 Task: Search one way flight ticket for 5 adults, 1 child, 2 infants in seat and 1 infant on lap in business from Akron/canton: Akron-canton Regional Airport to Raleigh: Raleigh-durham International Airport on 8-5-2023. Choice of flights is Southwest. Number of bags: 1 carry on bag. Price is upto 110000. Outbound departure time preference is 7:00.
Action: Mouse moved to (285, 128)
Screenshot: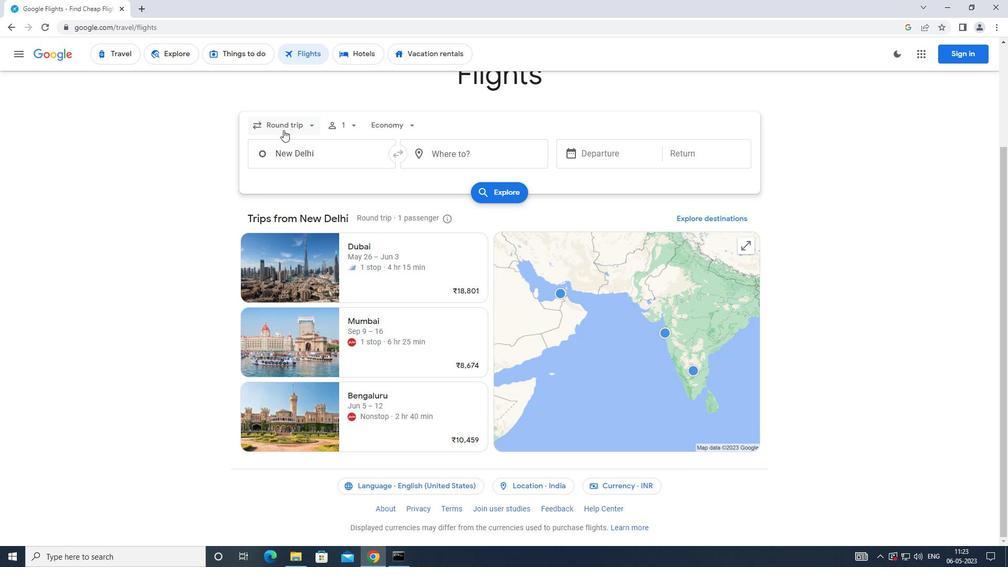 
Action: Mouse pressed left at (285, 128)
Screenshot: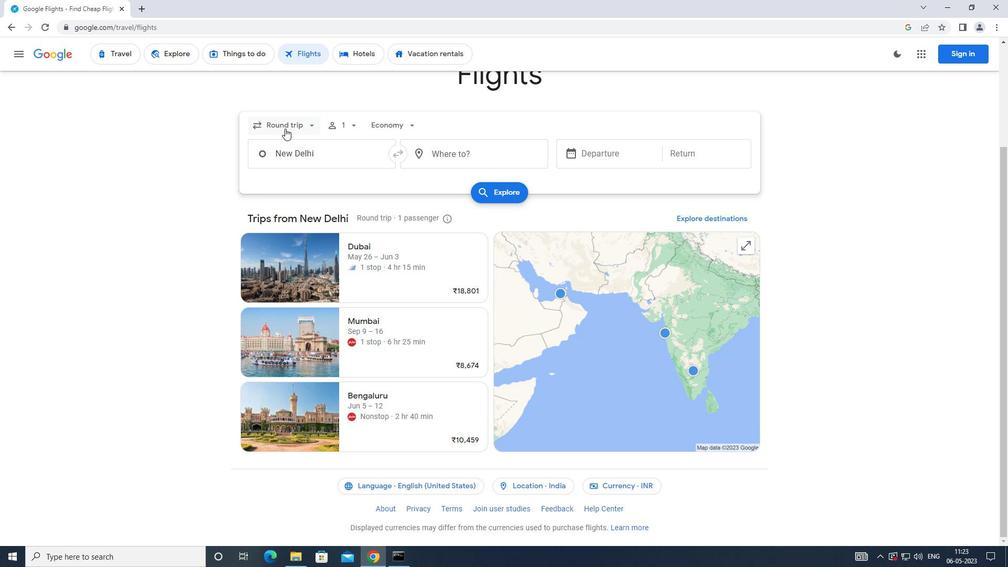 
Action: Mouse moved to (289, 171)
Screenshot: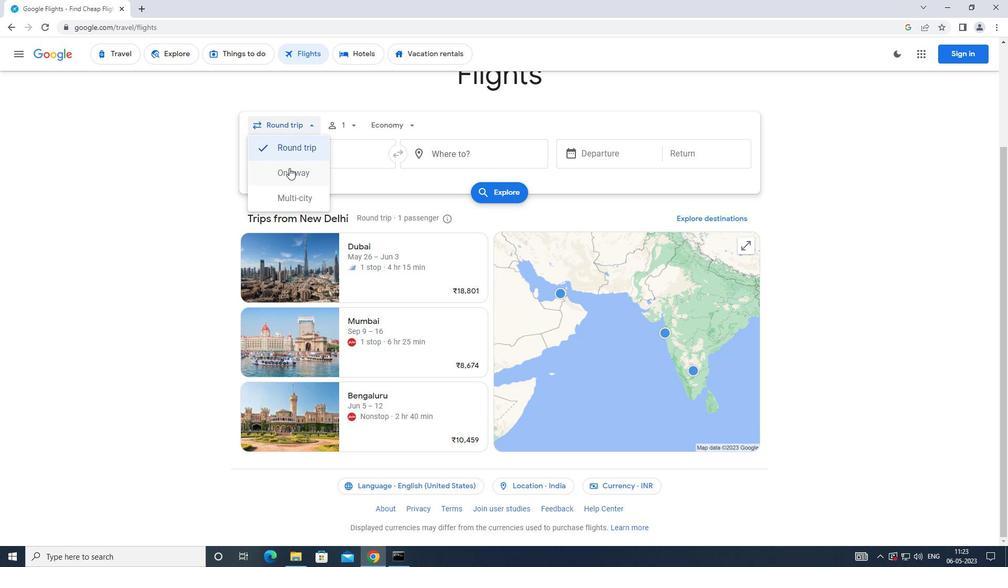 
Action: Mouse pressed left at (289, 171)
Screenshot: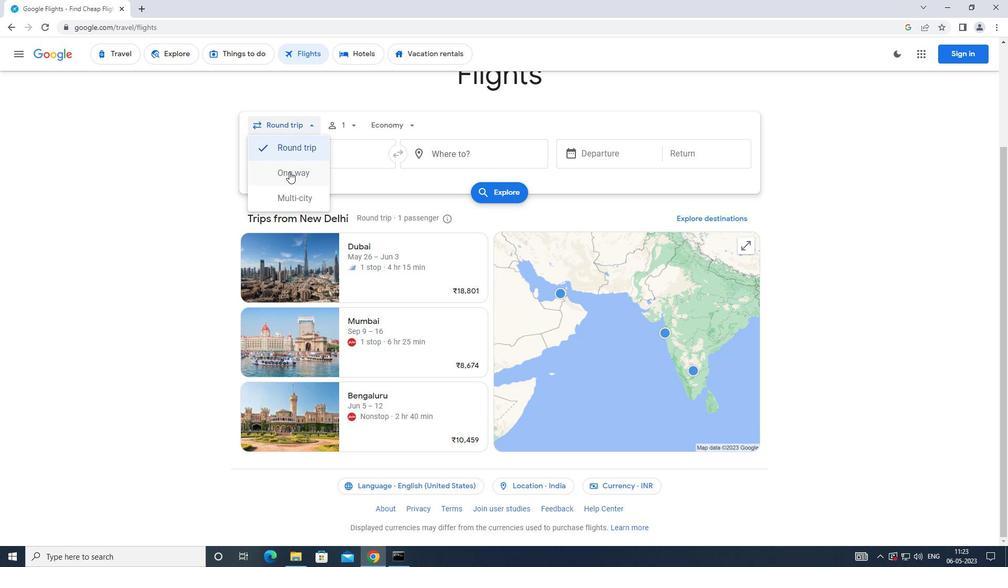 
Action: Mouse moved to (350, 126)
Screenshot: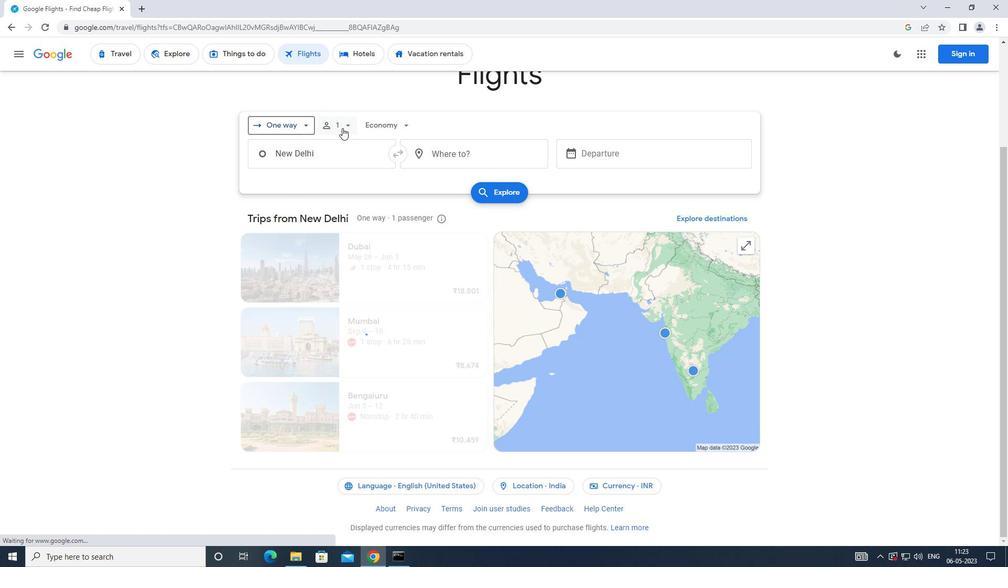 
Action: Mouse pressed left at (350, 126)
Screenshot: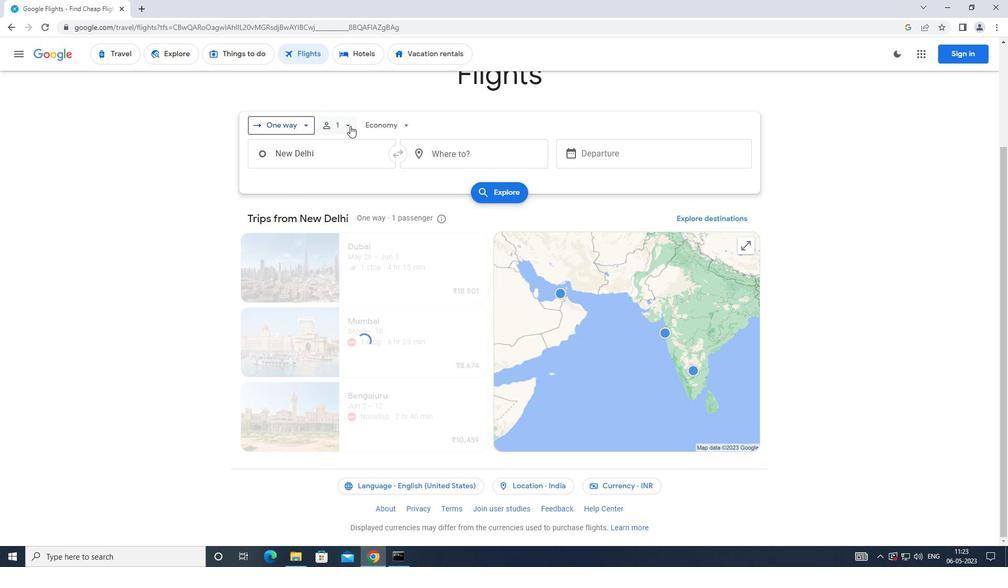 
Action: Mouse moved to (421, 151)
Screenshot: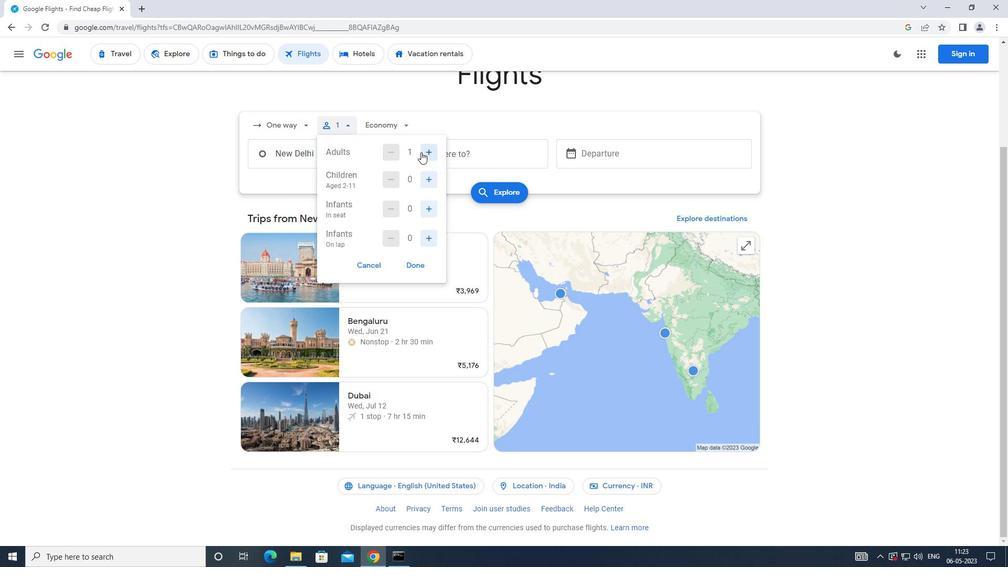 
Action: Mouse pressed left at (421, 151)
Screenshot: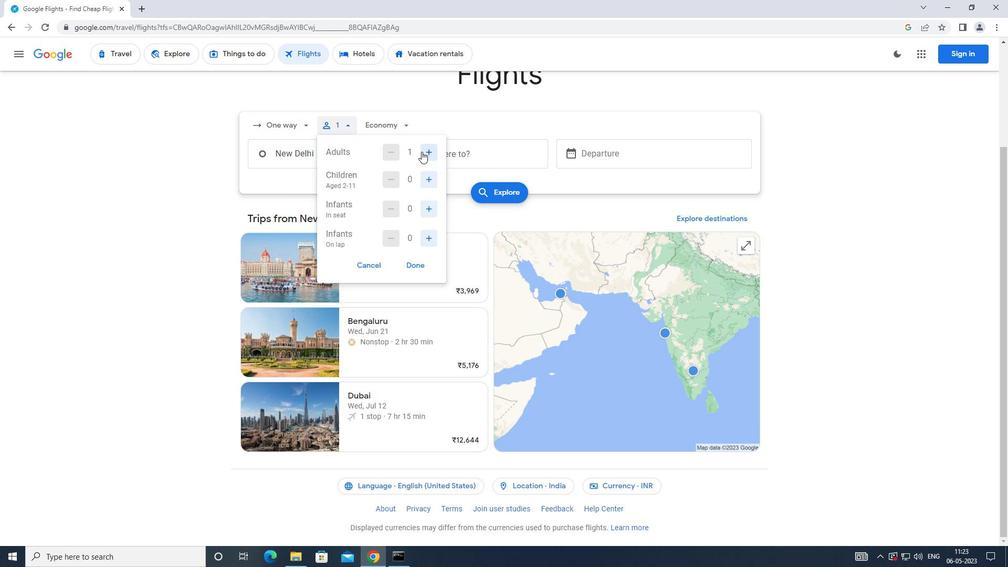 
Action: Mouse pressed left at (421, 151)
Screenshot: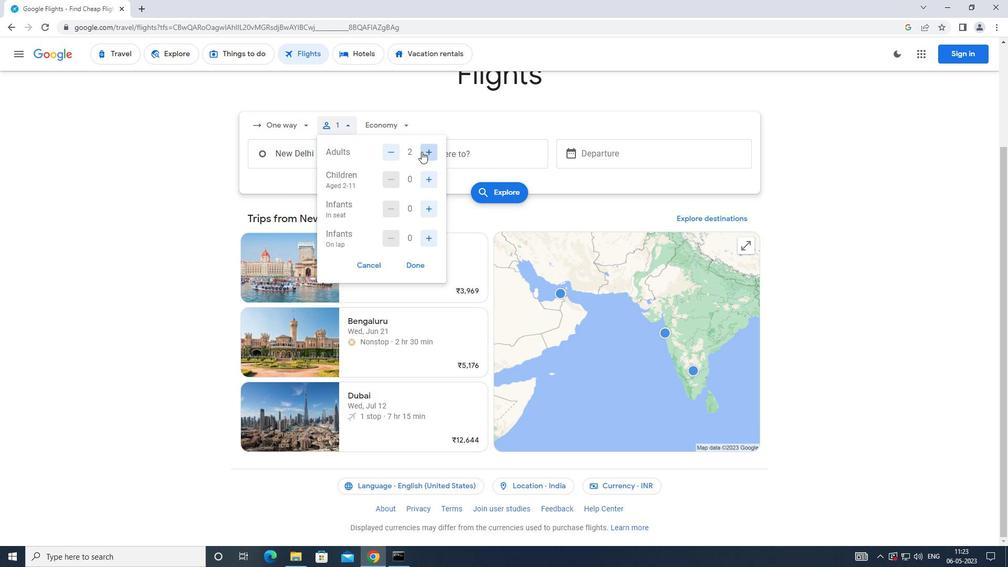
Action: Mouse pressed left at (421, 151)
Screenshot: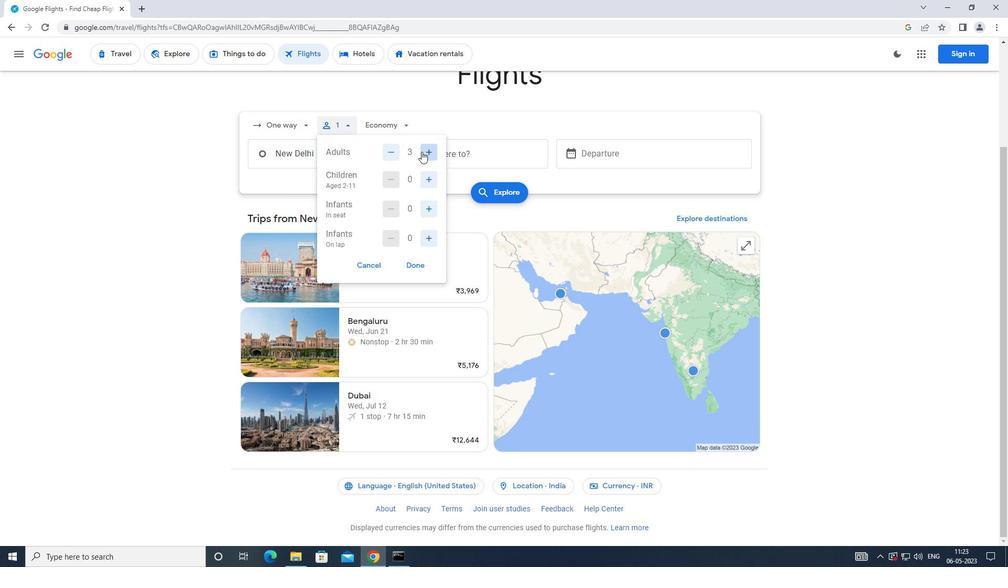 
Action: Mouse pressed left at (421, 151)
Screenshot: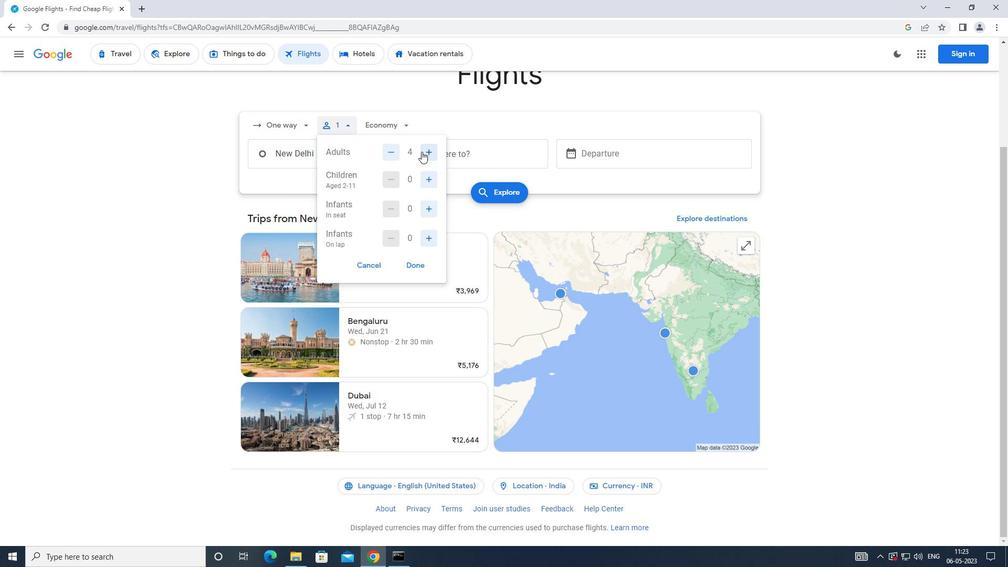 
Action: Mouse moved to (431, 174)
Screenshot: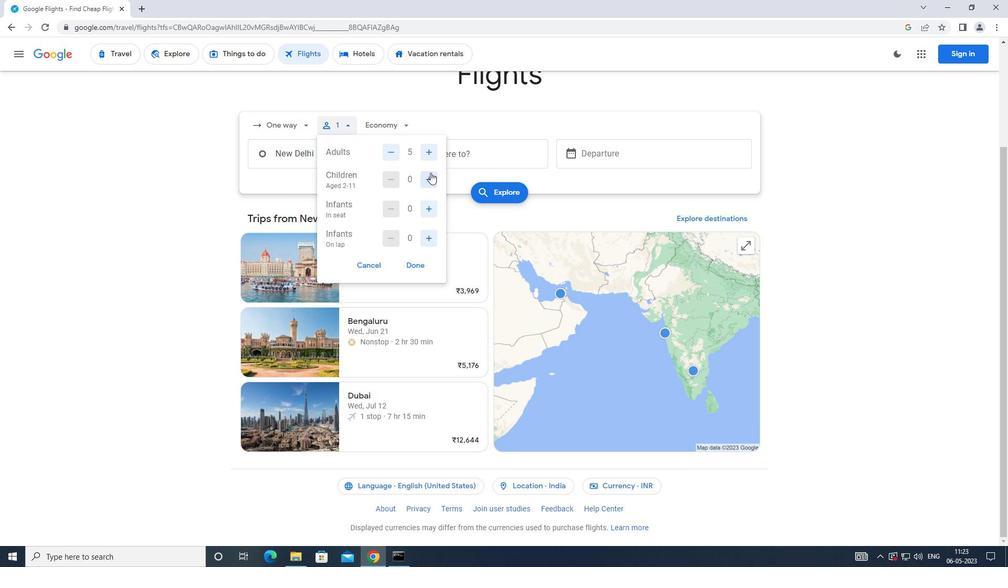 
Action: Mouse pressed left at (431, 174)
Screenshot: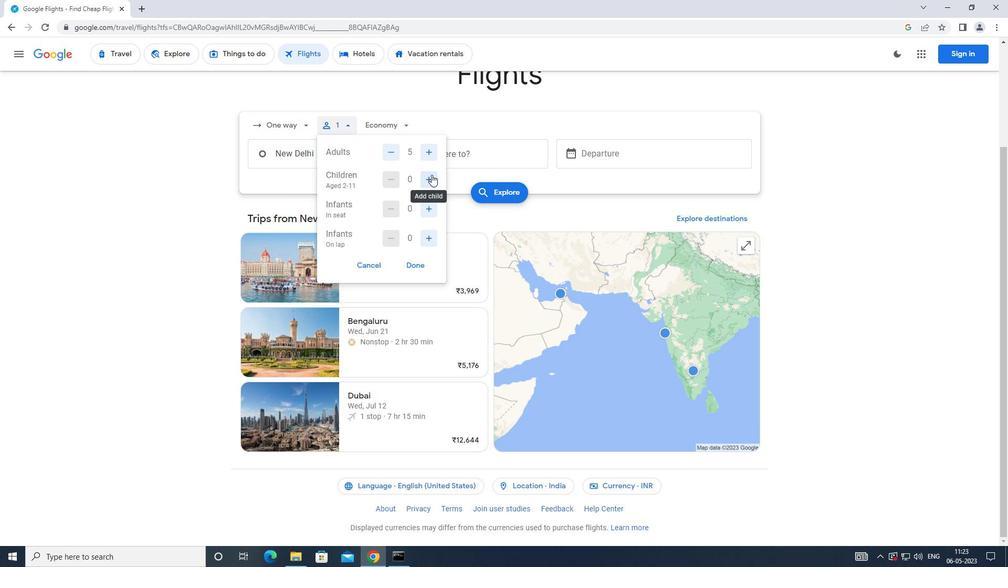 
Action: Mouse moved to (433, 205)
Screenshot: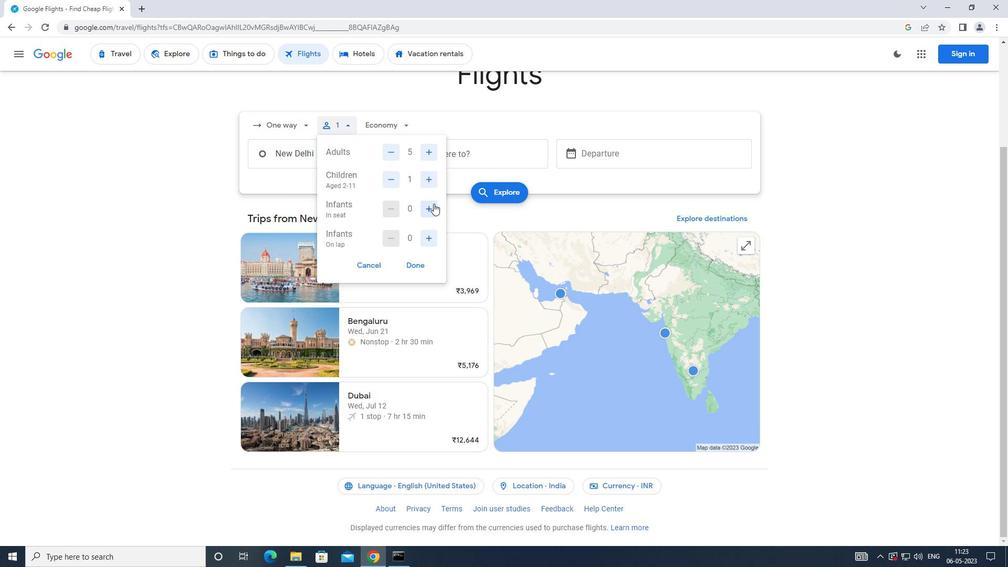 
Action: Mouse pressed left at (433, 205)
Screenshot: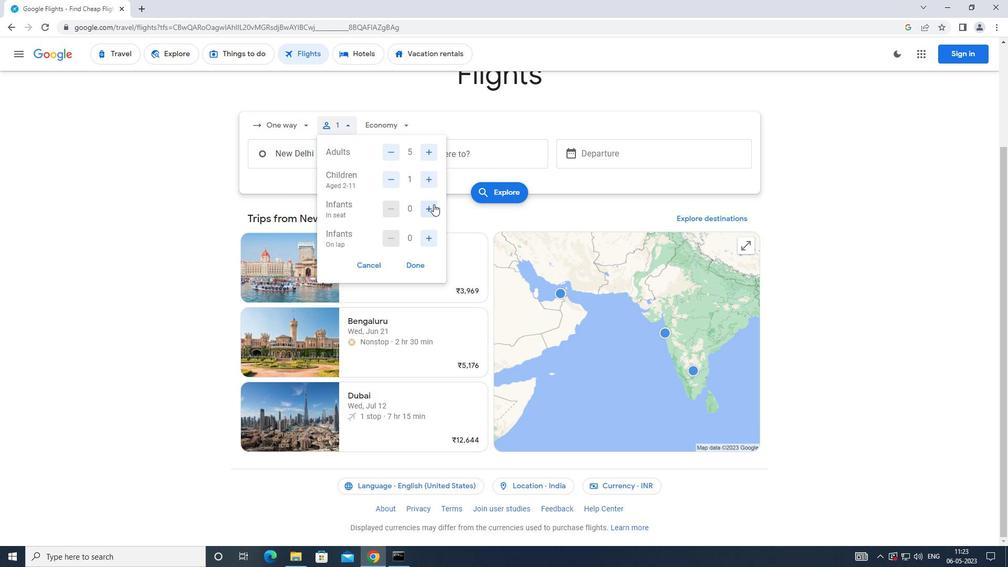 
Action: Mouse pressed left at (433, 205)
Screenshot: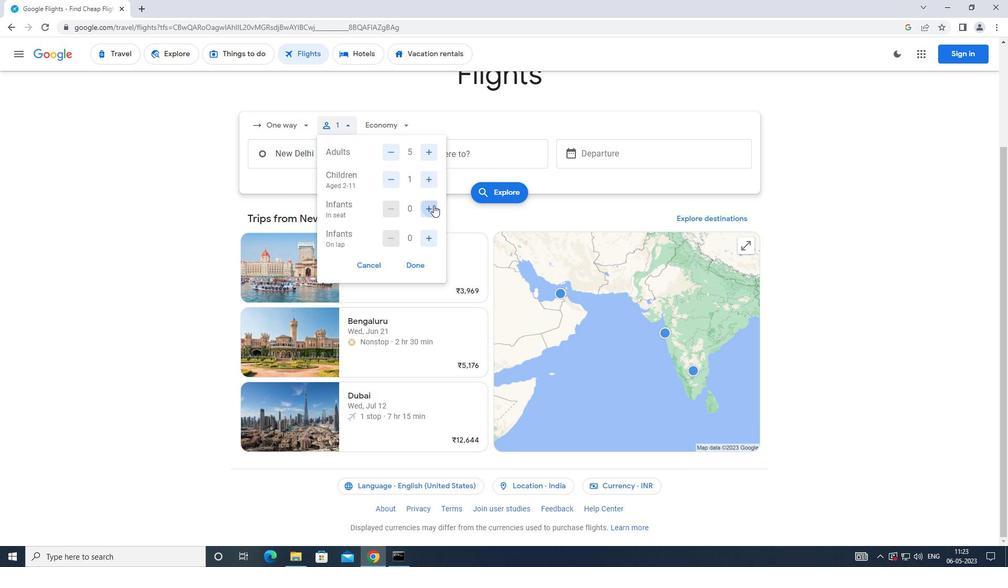 
Action: Mouse moved to (422, 239)
Screenshot: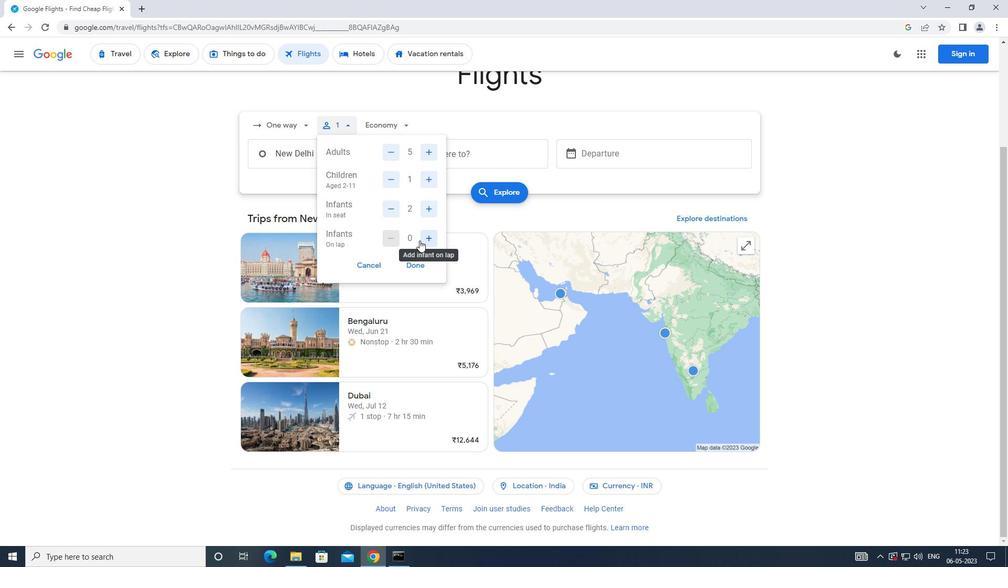 
Action: Mouse pressed left at (422, 239)
Screenshot: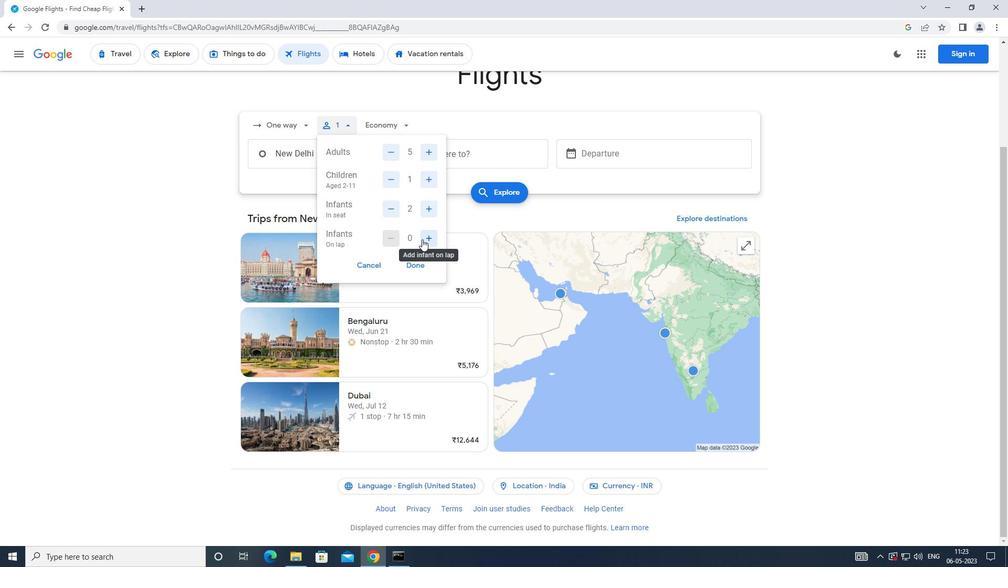 
Action: Mouse moved to (424, 265)
Screenshot: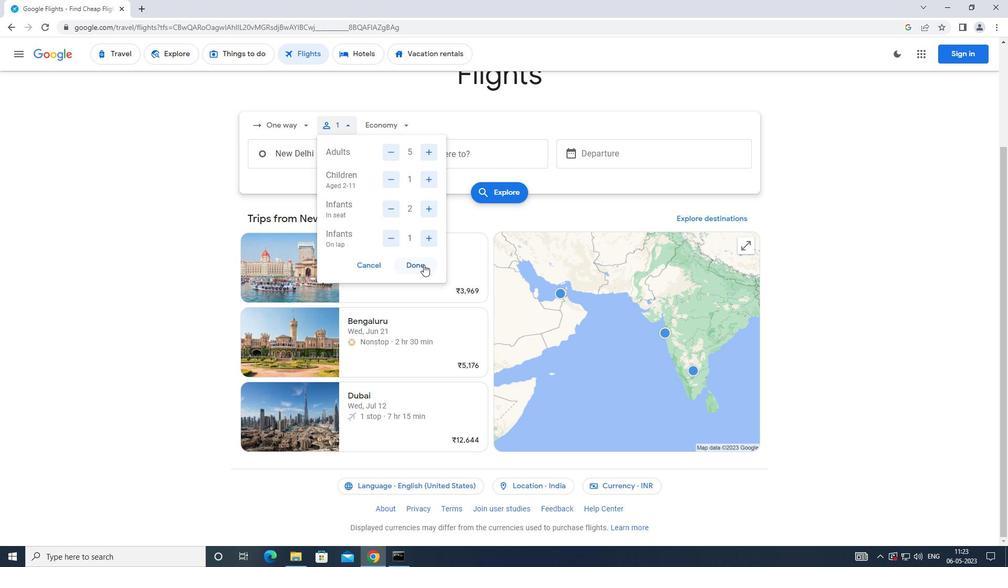 
Action: Mouse pressed left at (424, 265)
Screenshot: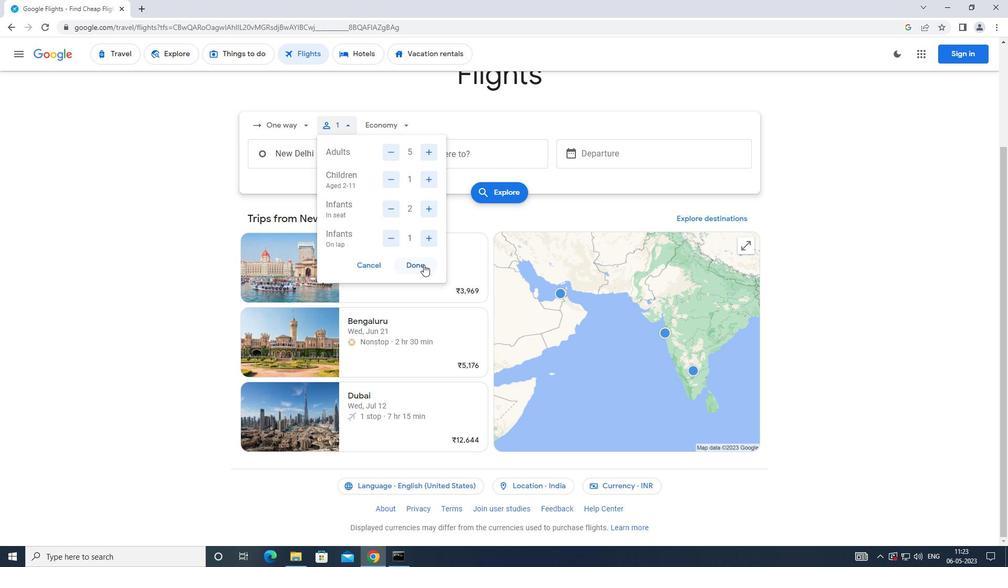 
Action: Mouse moved to (374, 129)
Screenshot: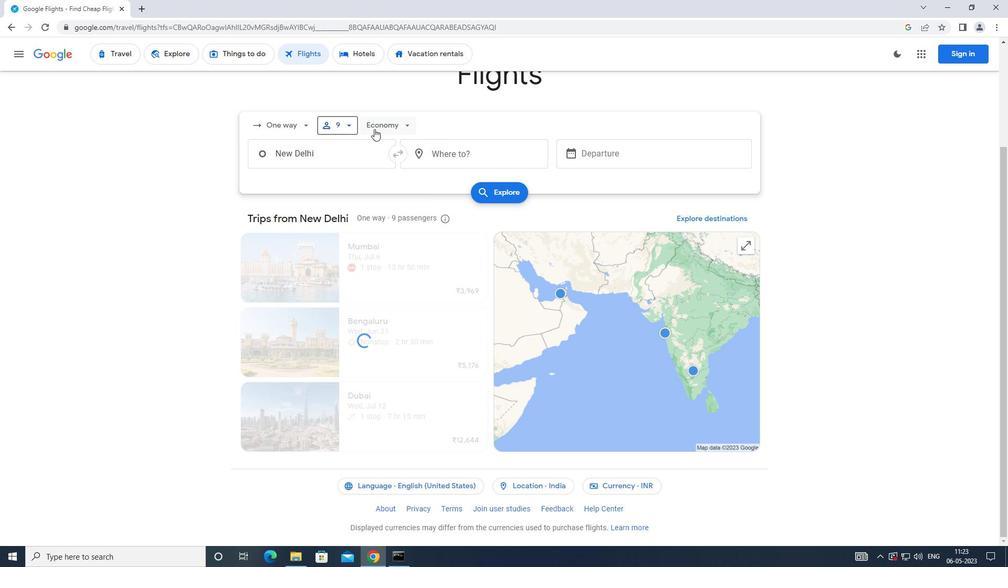 
Action: Mouse pressed left at (374, 129)
Screenshot: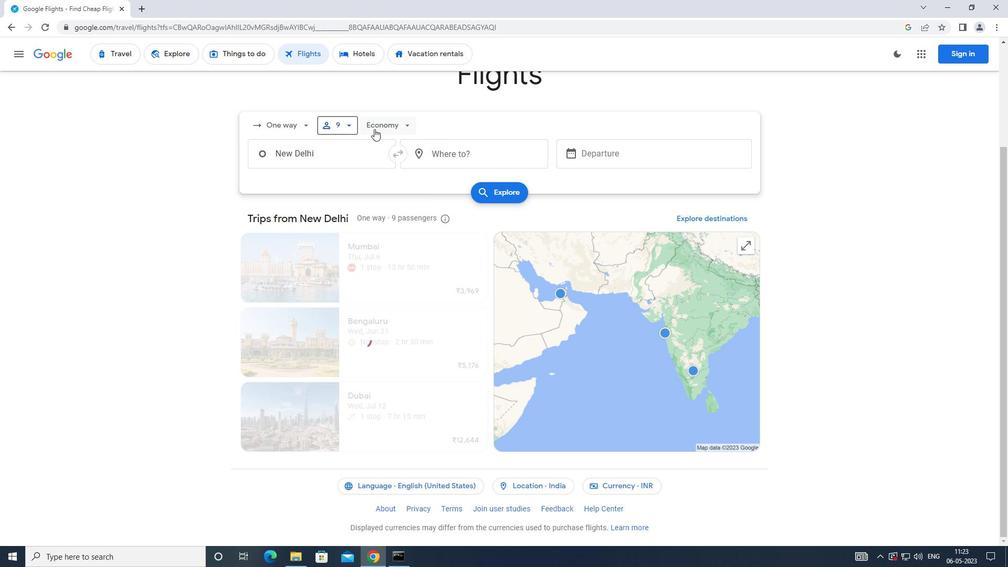 
Action: Mouse moved to (399, 194)
Screenshot: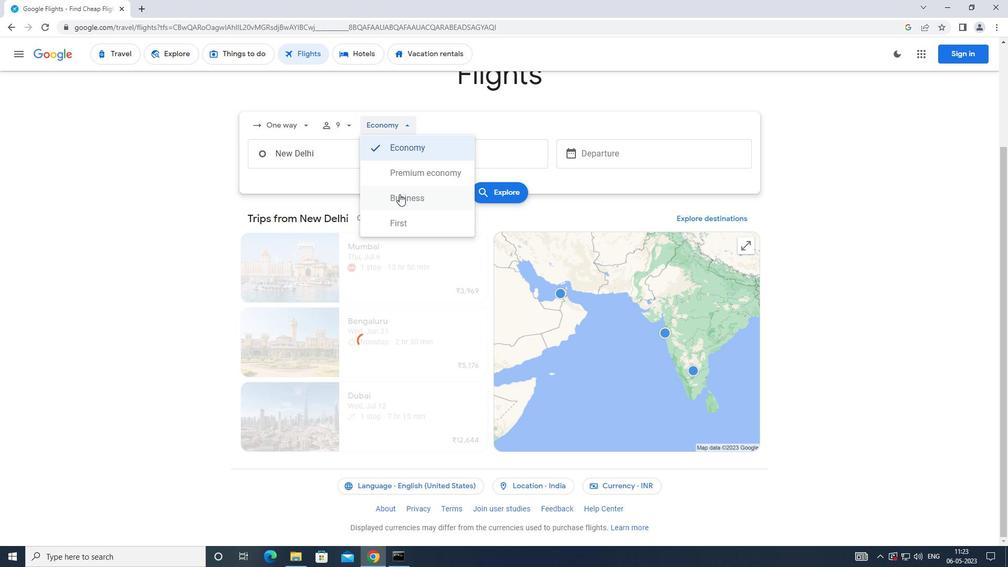 
Action: Mouse pressed left at (399, 194)
Screenshot: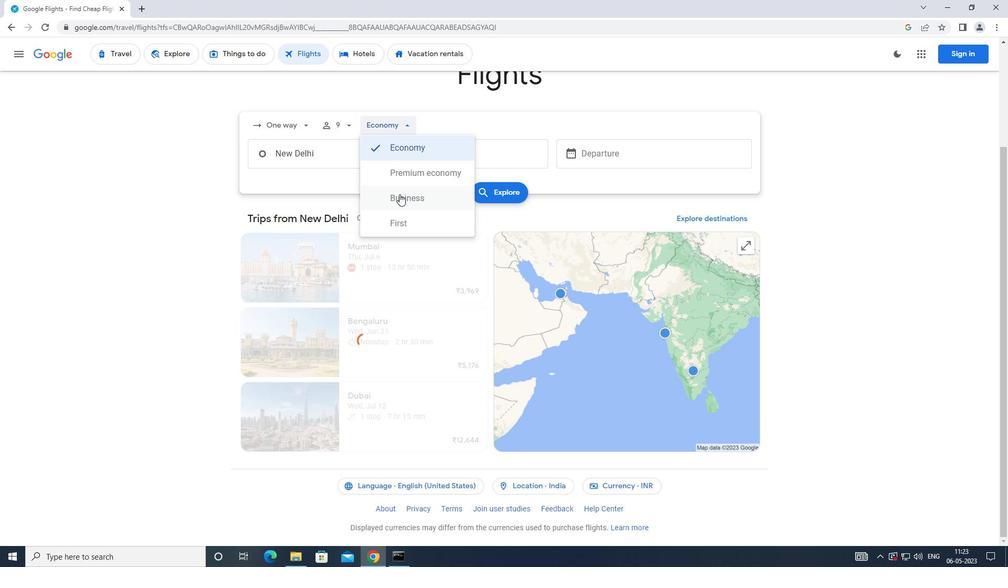 
Action: Mouse moved to (355, 159)
Screenshot: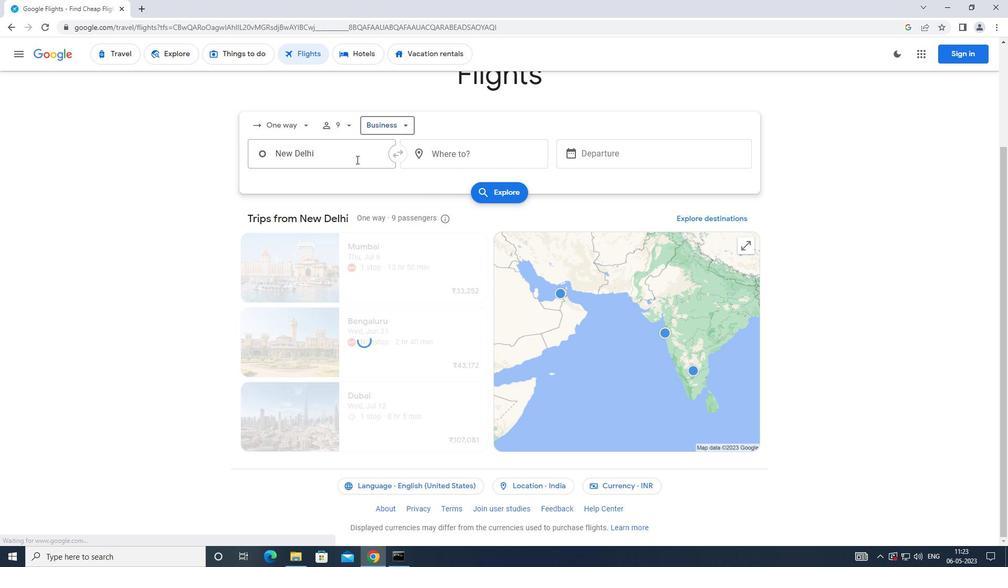 
Action: Mouse pressed left at (355, 159)
Screenshot: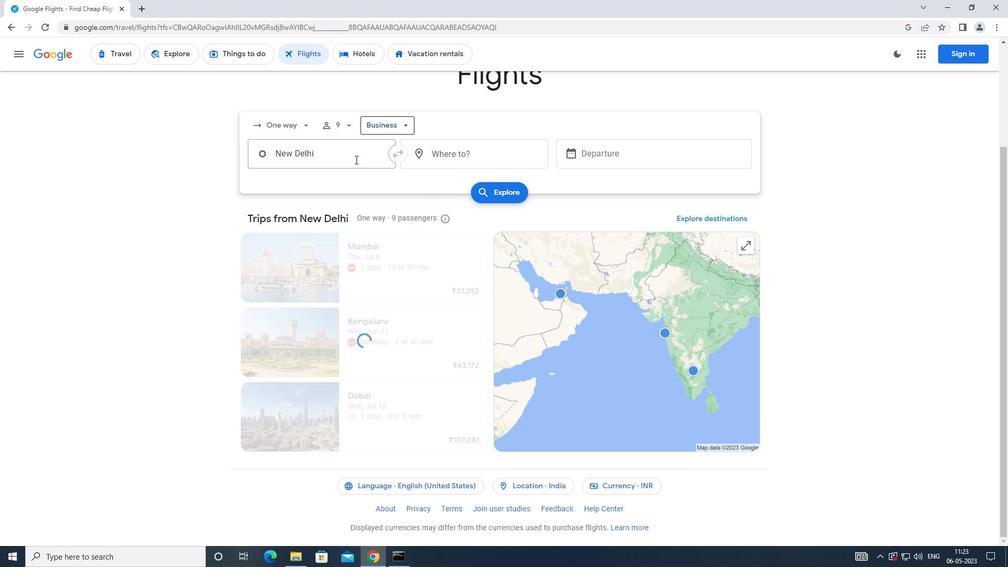 
Action: Mouse moved to (355, 159)
Screenshot: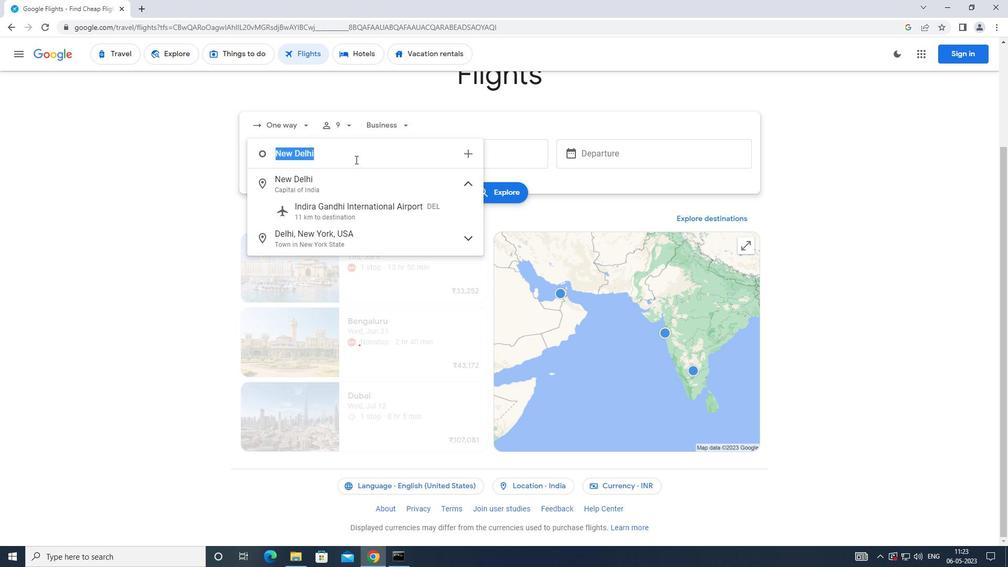 
Action: Key pressed <Key.caps_lock>a<Key.caps_lock>kron-<Key.caps_lock>c<Key.caps_lock>anton
Screenshot: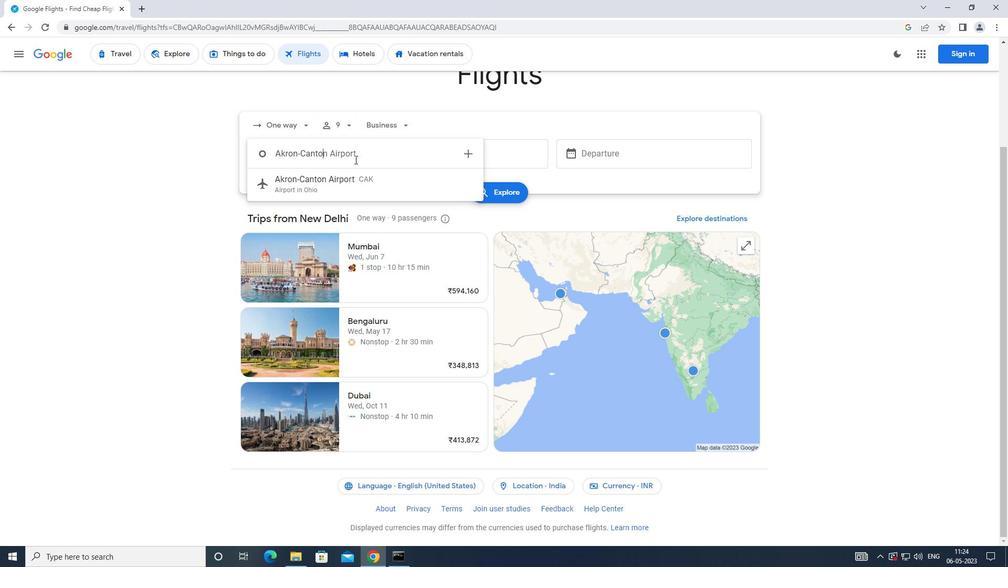 
Action: Mouse moved to (352, 177)
Screenshot: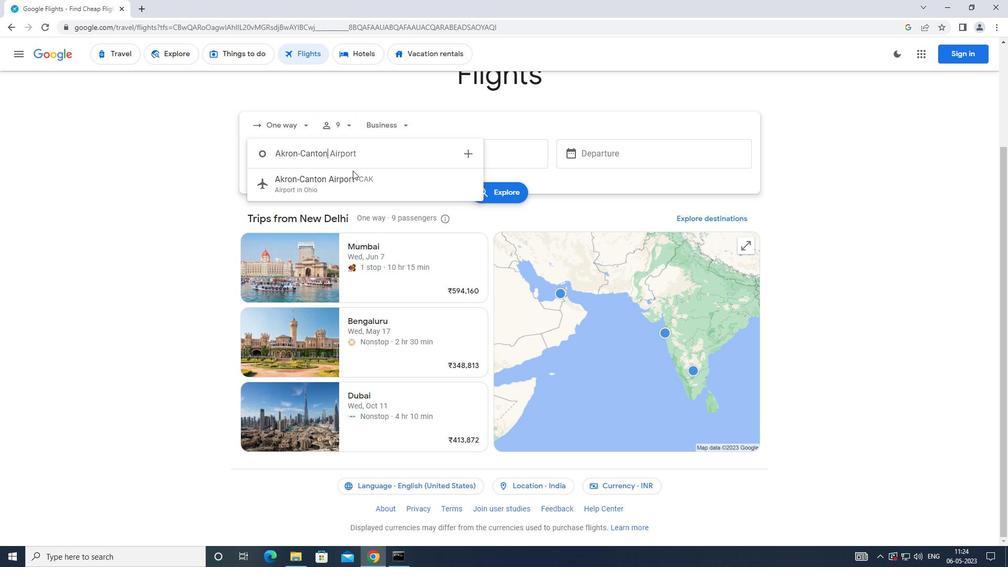 
Action: Mouse pressed left at (352, 177)
Screenshot: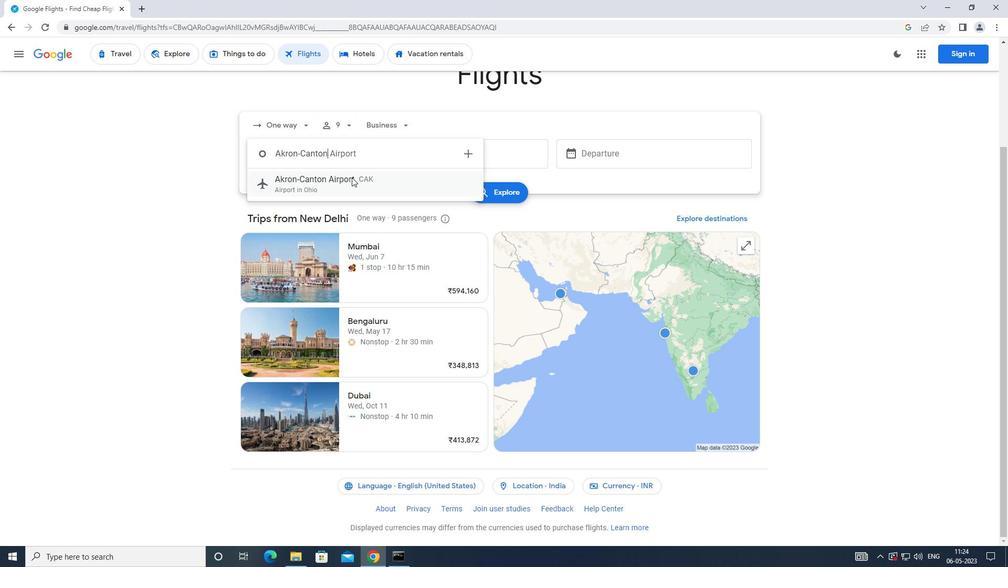 
Action: Mouse moved to (436, 148)
Screenshot: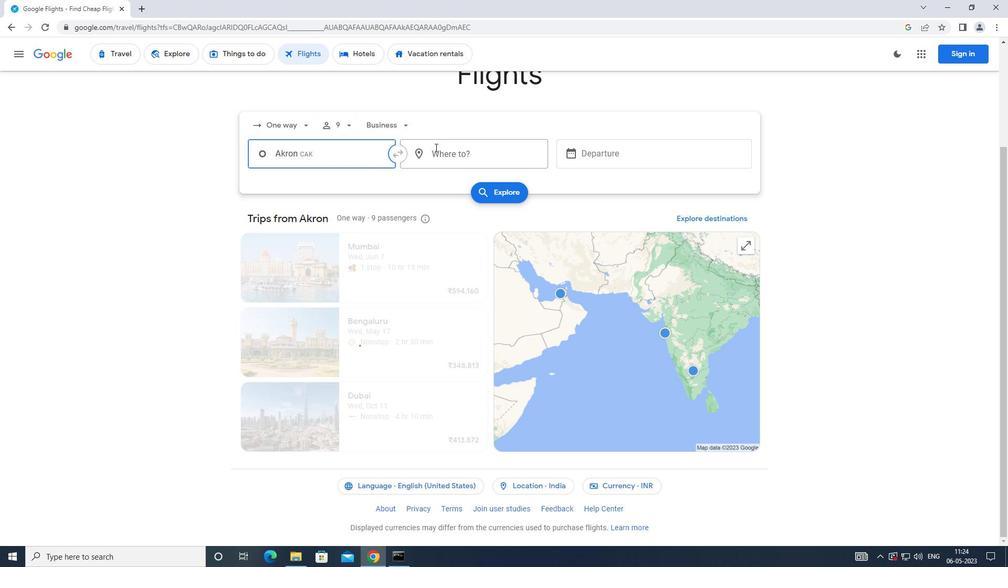 
Action: Mouse pressed left at (436, 148)
Screenshot: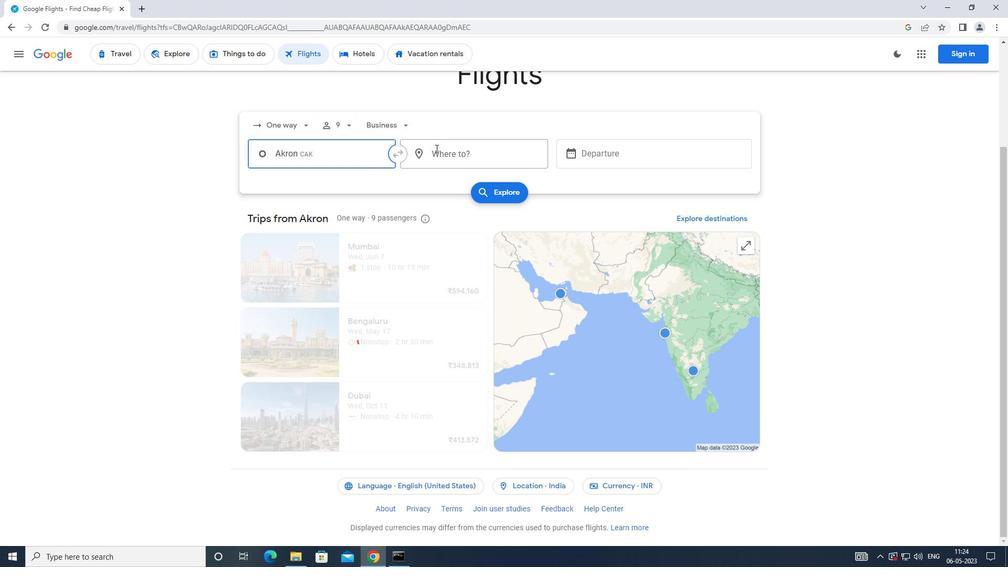 
Action: Mouse moved to (434, 151)
Screenshot: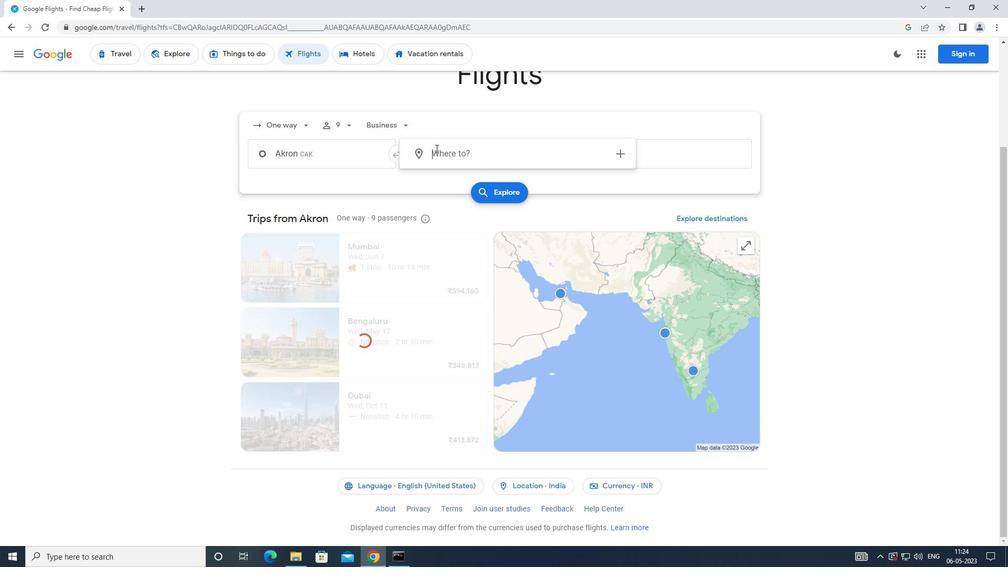 
Action: Key pressed <Key.caps_lock>r<Key.caps_lock>ale
Screenshot: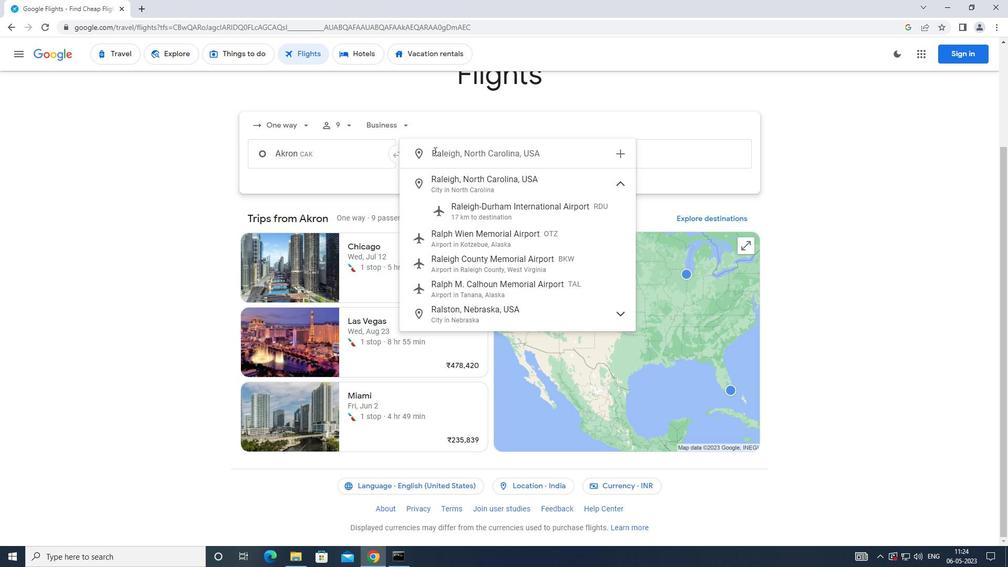 
Action: Mouse moved to (476, 211)
Screenshot: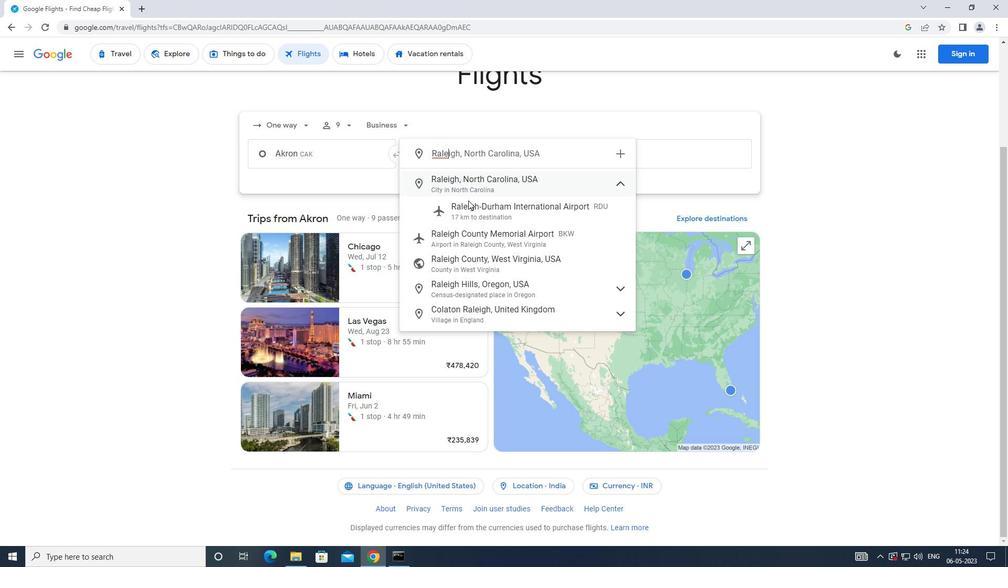 
Action: Mouse pressed left at (476, 211)
Screenshot: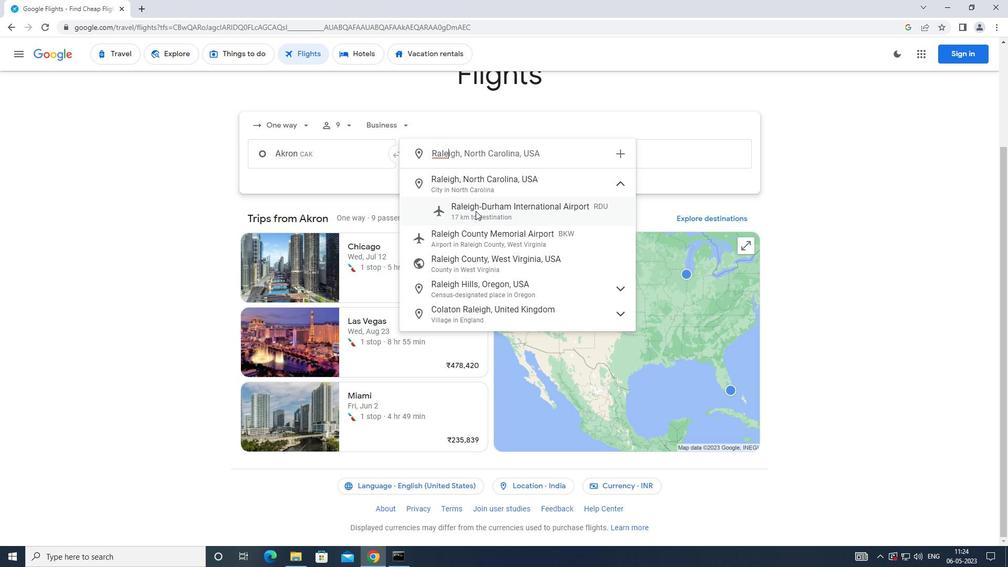 
Action: Mouse moved to (575, 150)
Screenshot: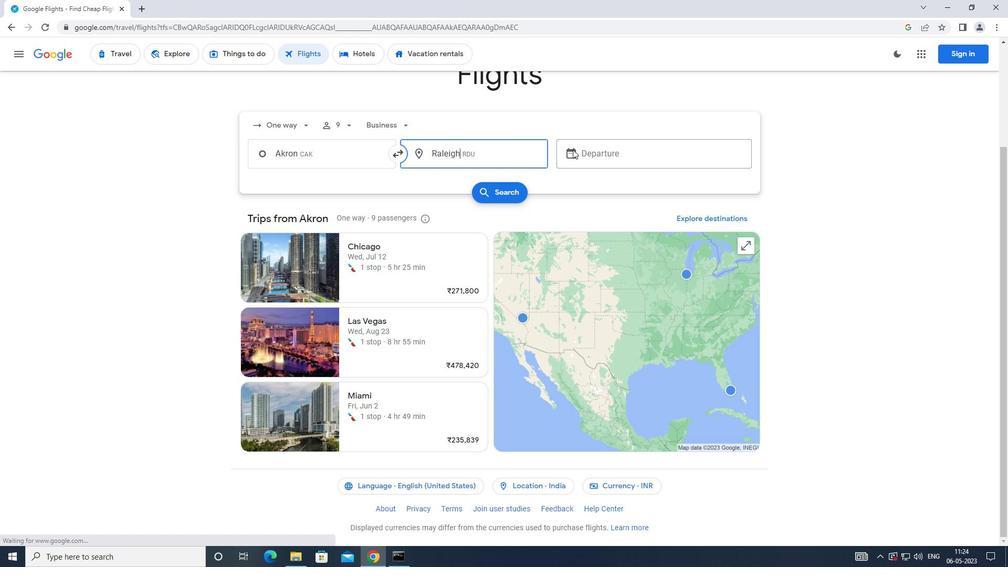 
Action: Mouse pressed left at (575, 150)
Screenshot: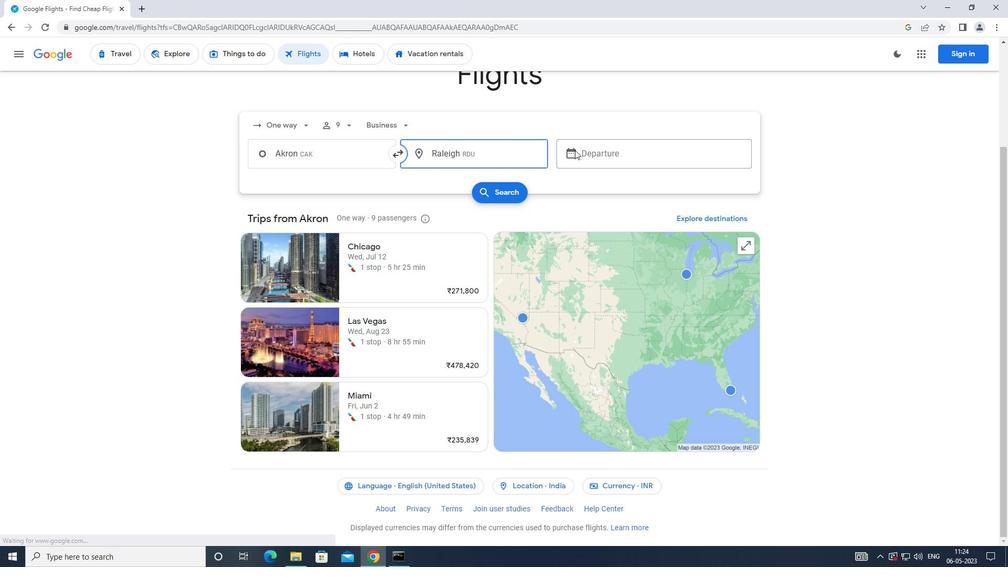 
Action: Mouse moved to (401, 269)
Screenshot: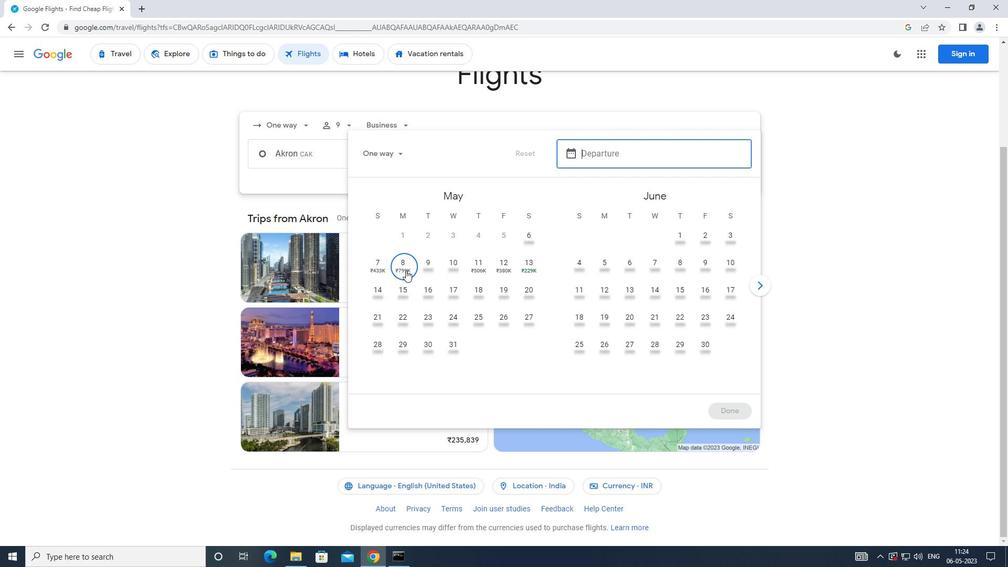 
Action: Mouse pressed left at (401, 269)
Screenshot: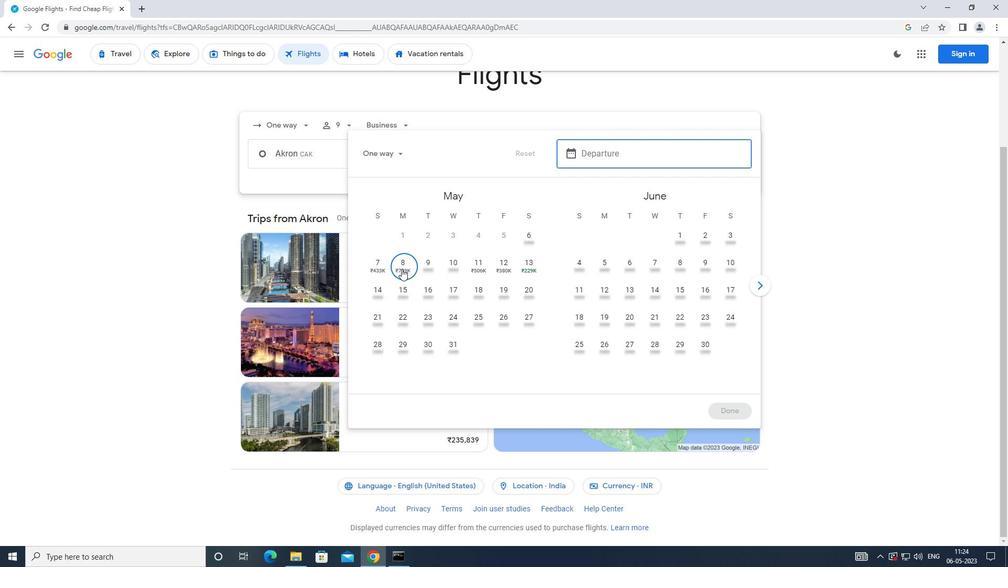 
Action: Mouse moved to (734, 410)
Screenshot: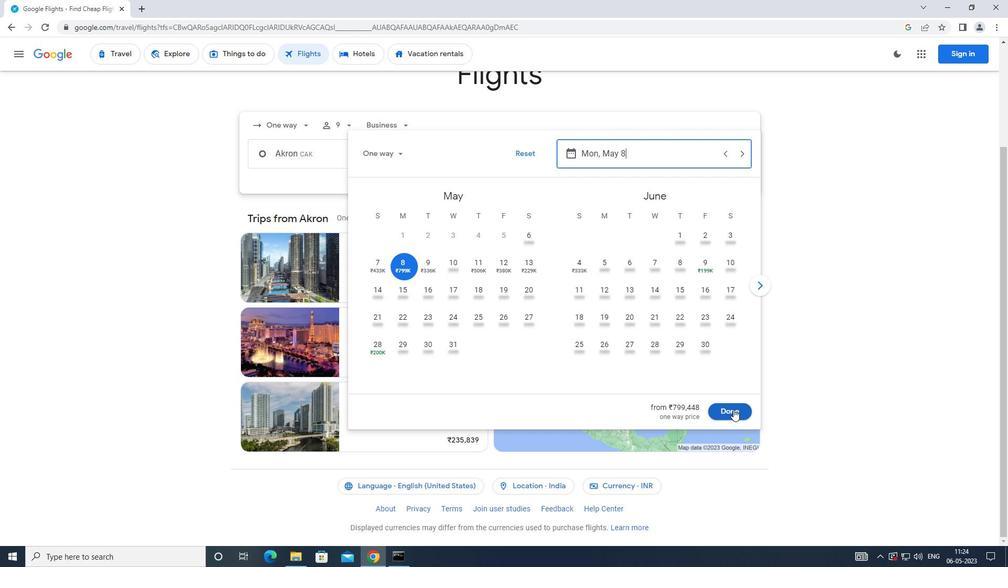 
Action: Mouse pressed left at (734, 410)
Screenshot: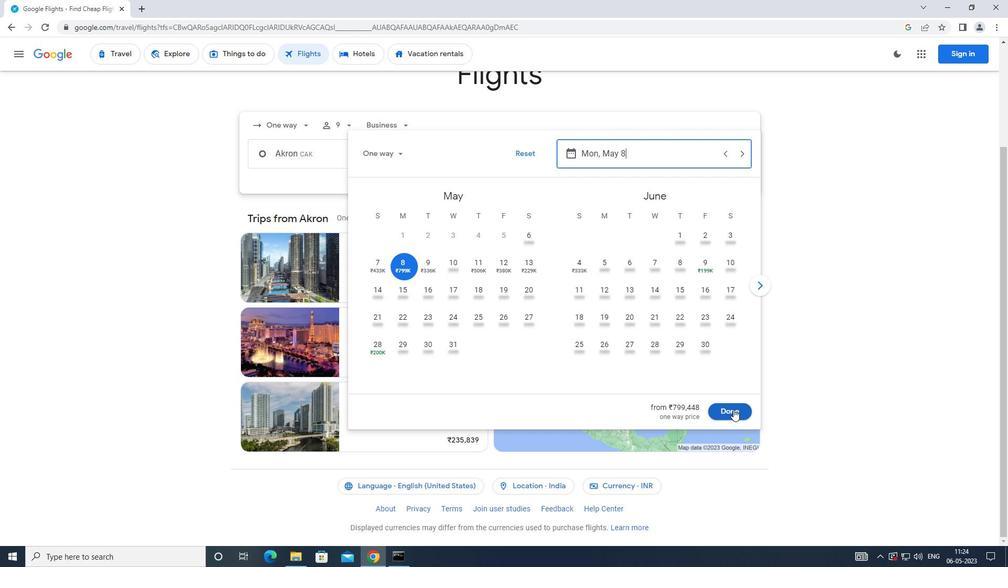
Action: Mouse moved to (498, 190)
Screenshot: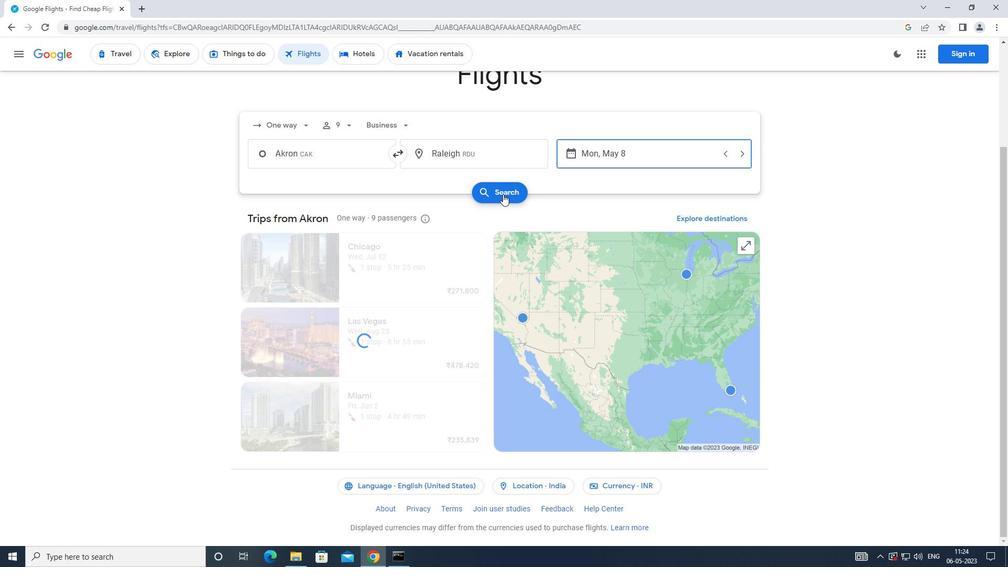 
Action: Mouse pressed left at (498, 190)
Screenshot: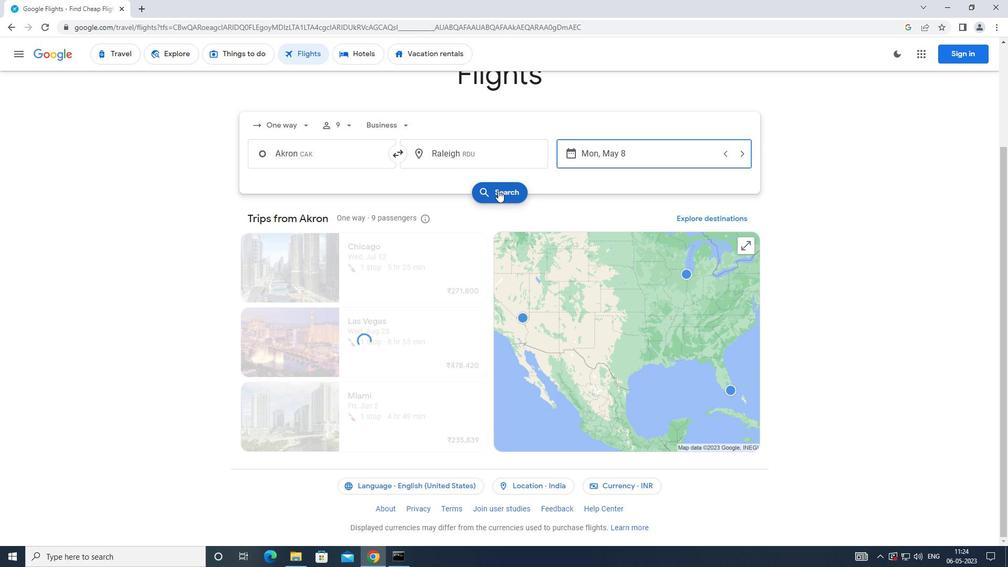 
Action: Mouse moved to (272, 150)
Screenshot: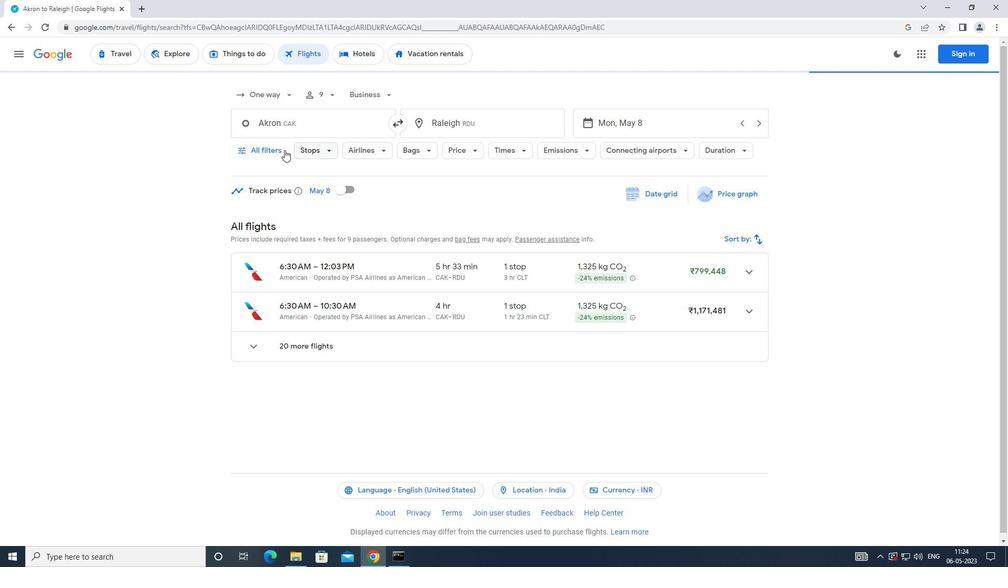 
Action: Mouse pressed left at (272, 150)
Screenshot: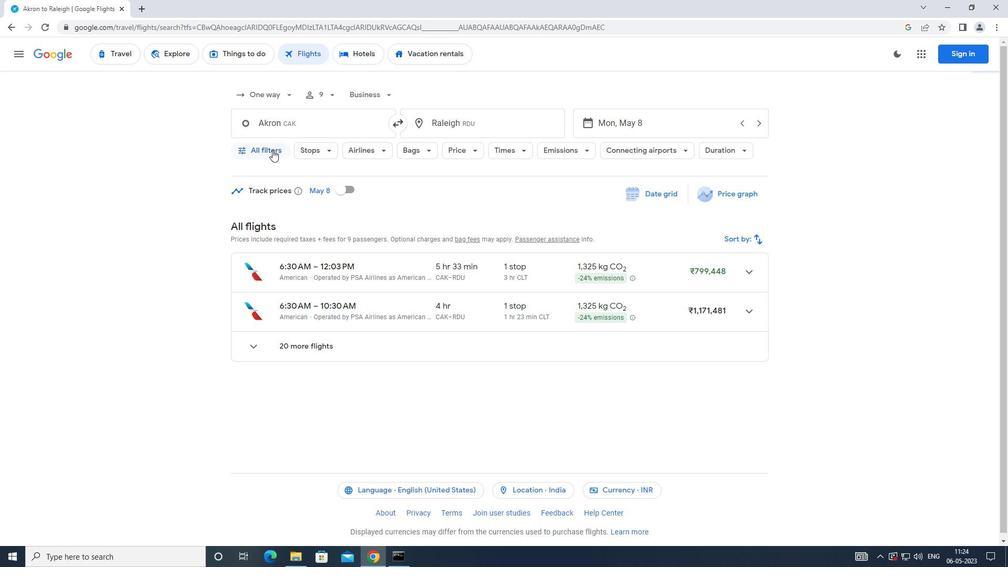 
Action: Mouse moved to (389, 371)
Screenshot: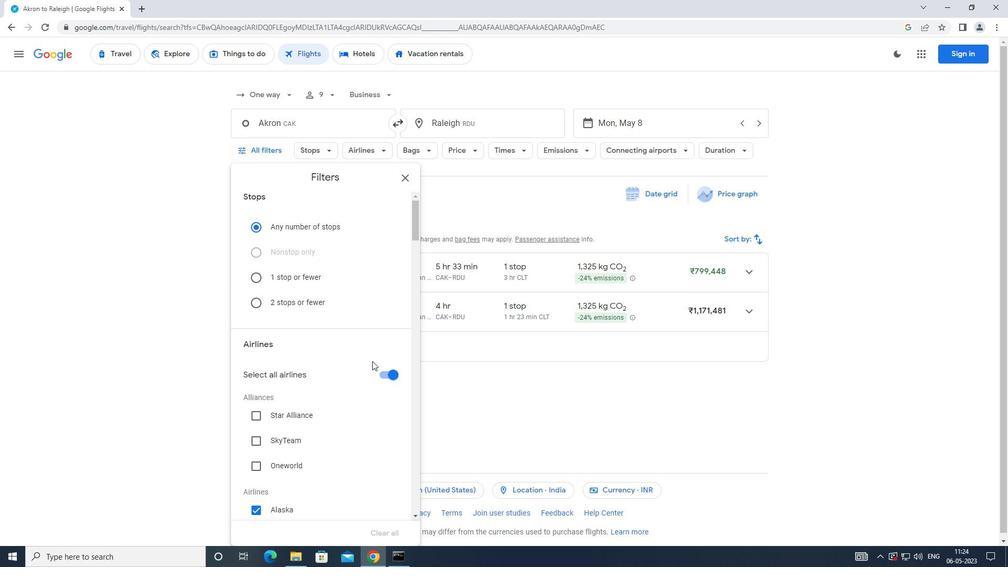 
Action: Mouse pressed left at (389, 371)
Screenshot: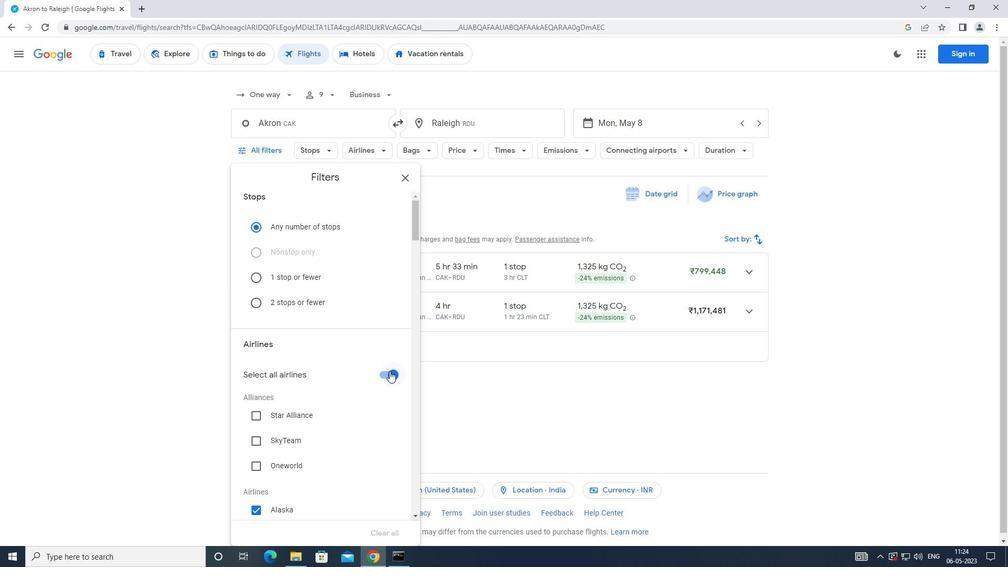 
Action: Mouse moved to (380, 356)
Screenshot: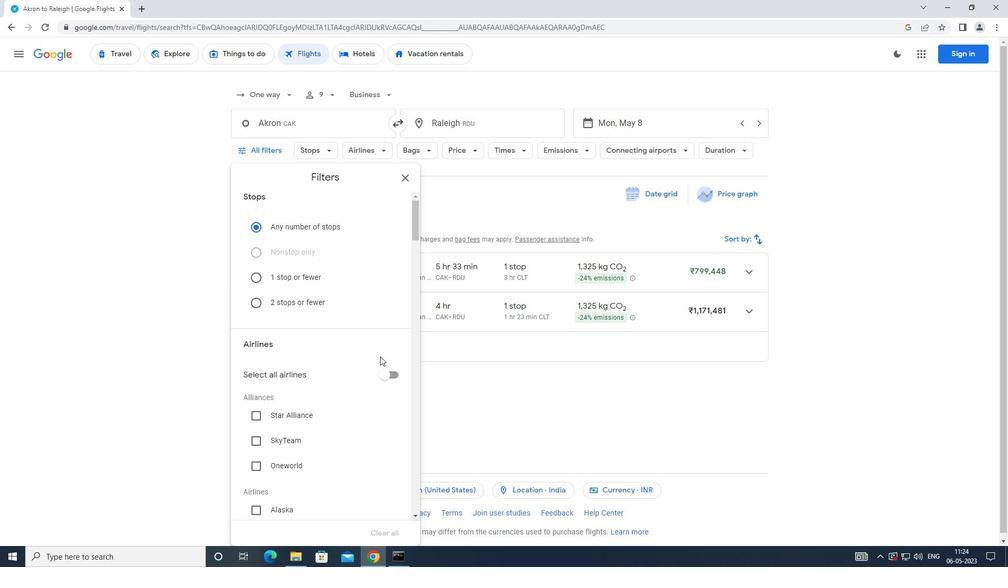 
Action: Mouse scrolled (380, 356) with delta (0, 0)
Screenshot: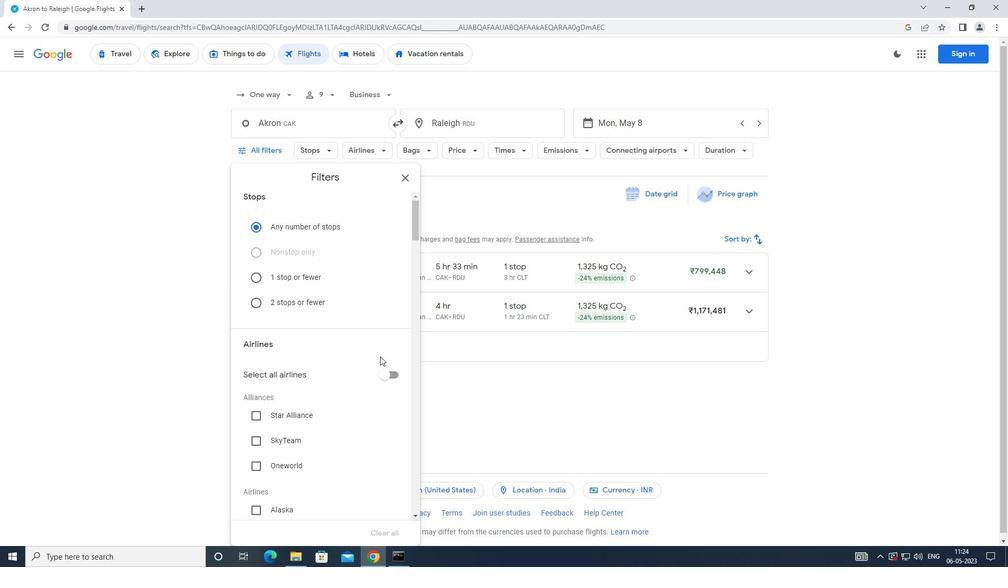 
Action: Mouse scrolled (380, 356) with delta (0, 0)
Screenshot: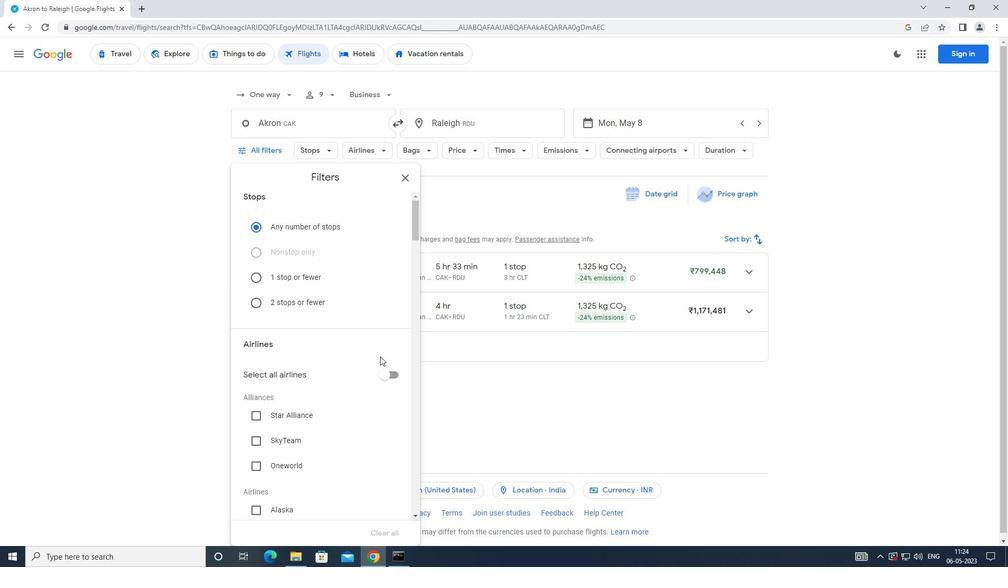 
Action: Mouse scrolled (380, 356) with delta (0, 0)
Screenshot: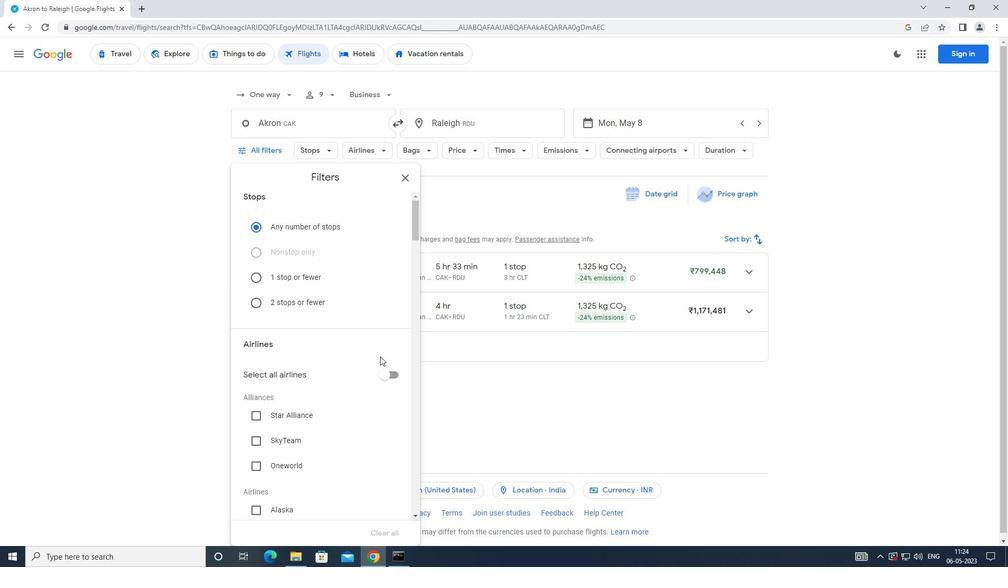 
Action: Mouse moved to (378, 348)
Screenshot: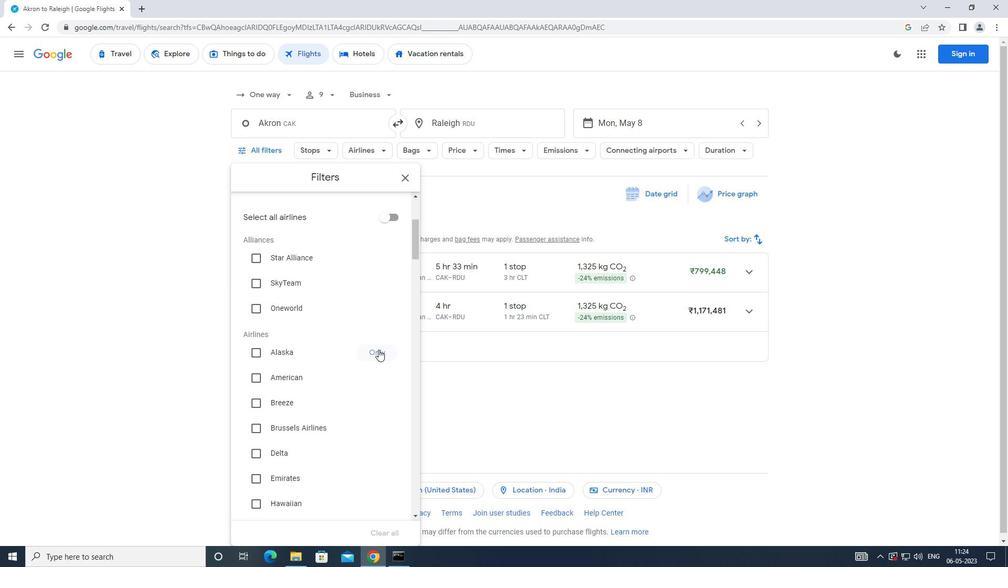 
Action: Mouse scrolled (378, 348) with delta (0, 0)
Screenshot: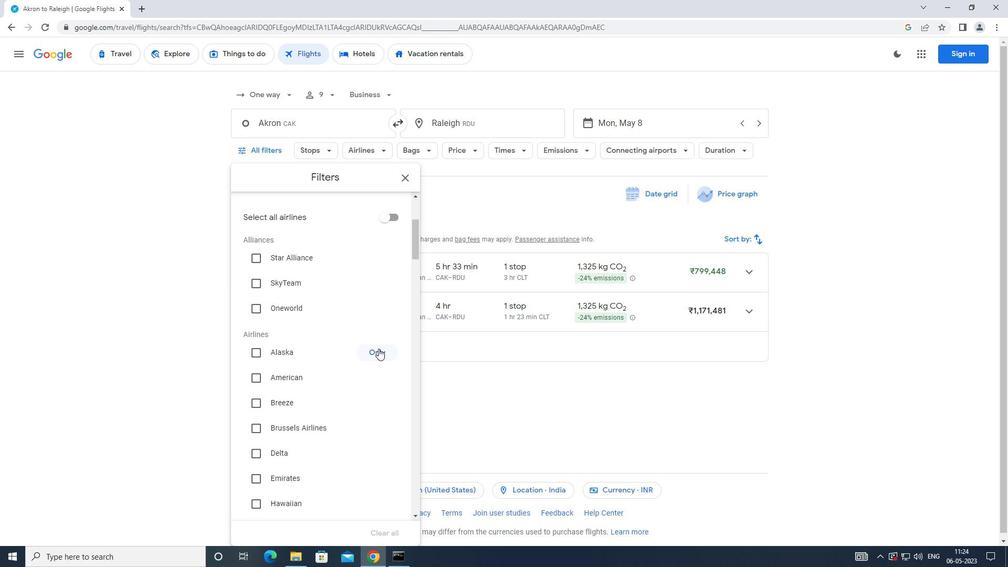 
Action: Mouse scrolled (378, 348) with delta (0, 0)
Screenshot: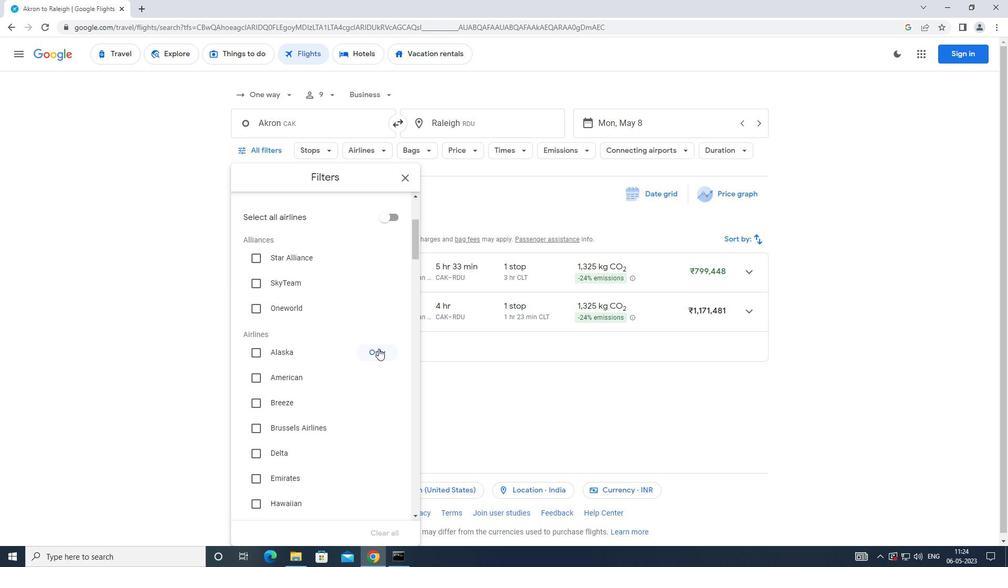 
Action: Mouse scrolled (378, 348) with delta (0, 0)
Screenshot: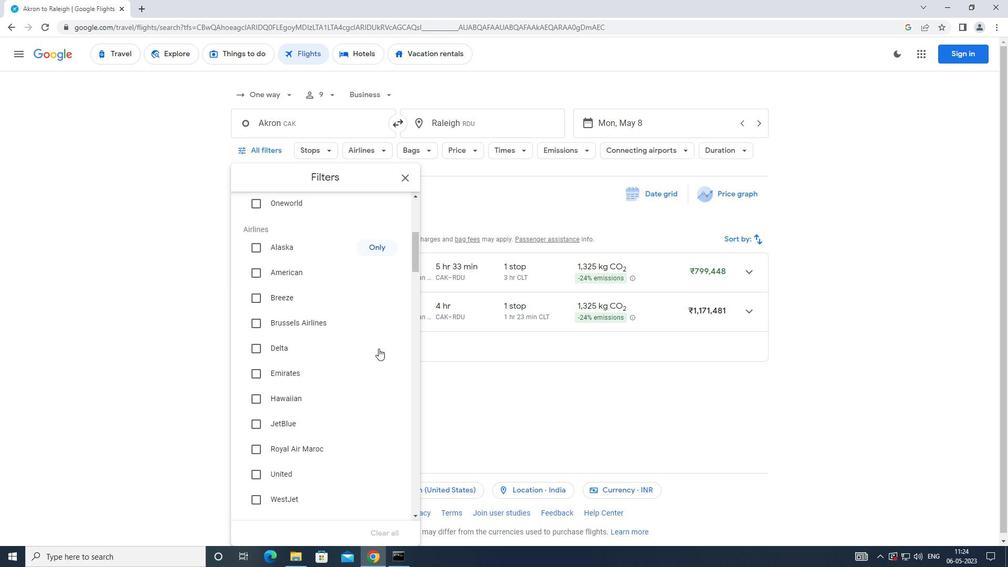
Action: Mouse scrolled (378, 348) with delta (0, 0)
Screenshot: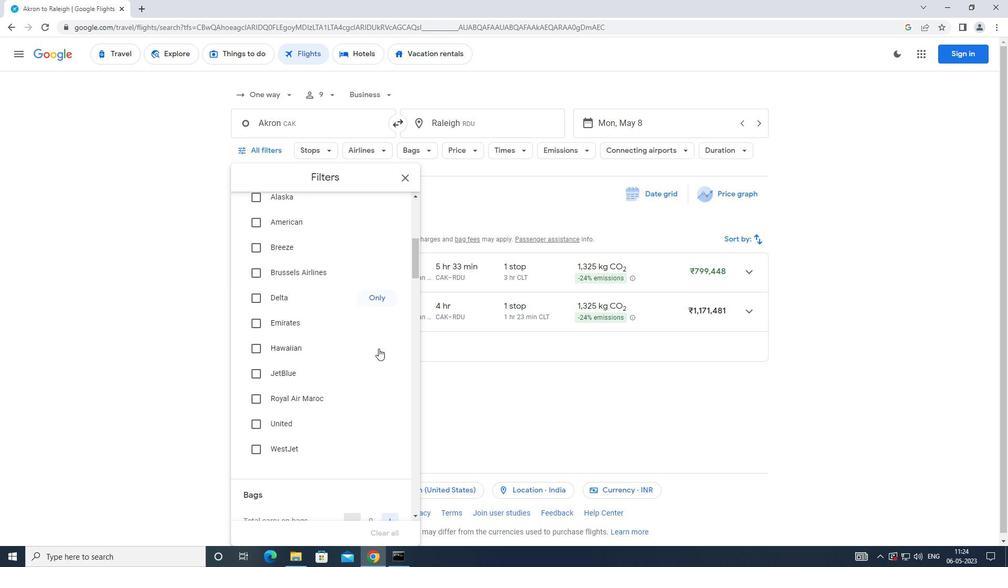
Action: Mouse moved to (378, 347)
Screenshot: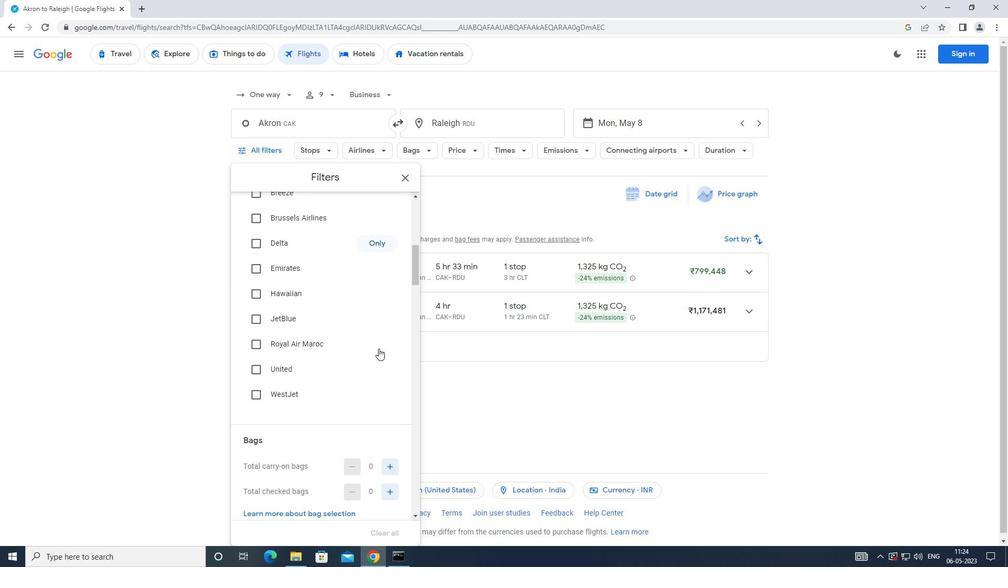 
Action: Mouse scrolled (378, 347) with delta (0, 0)
Screenshot: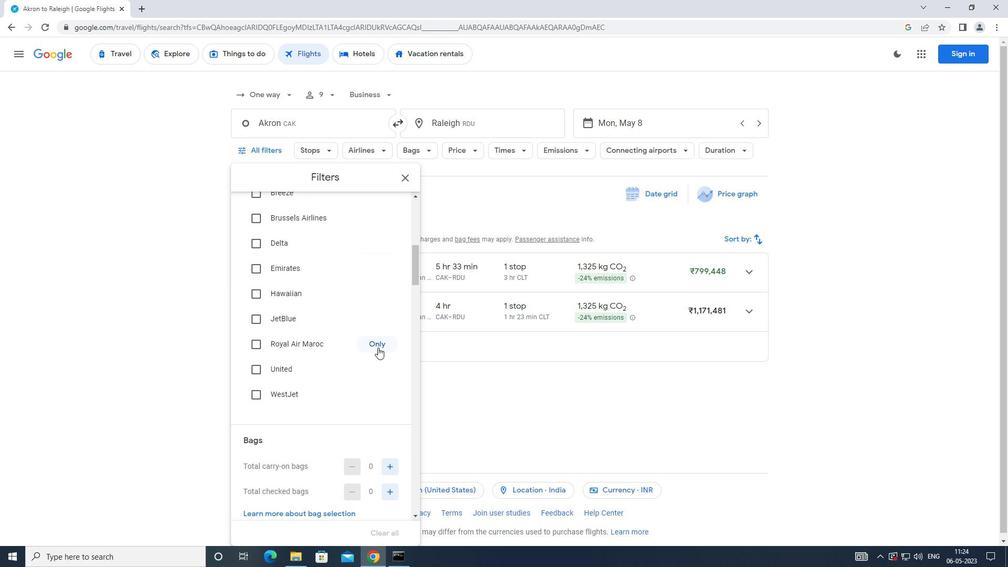 
Action: Mouse scrolled (378, 347) with delta (0, 0)
Screenshot: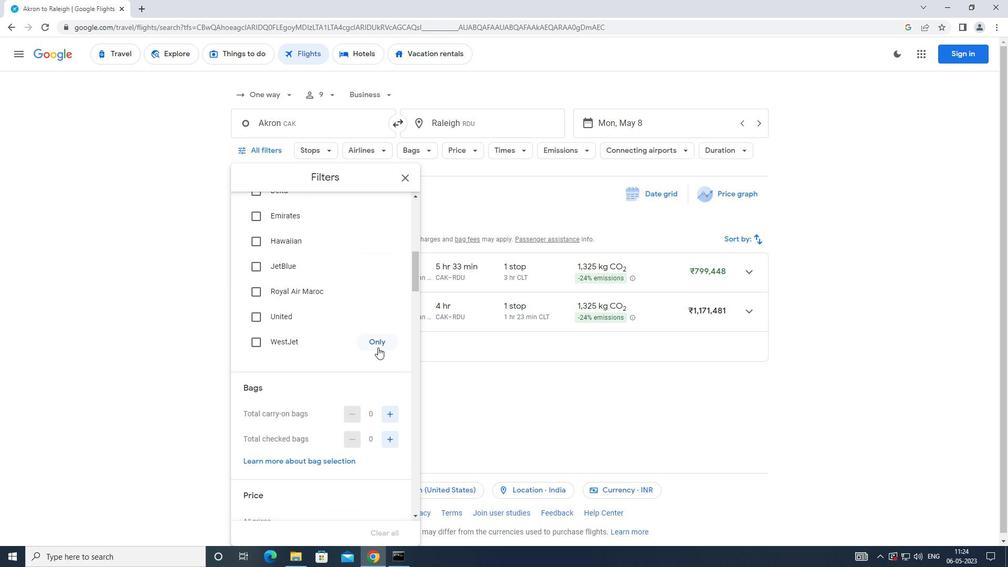 
Action: Mouse moved to (395, 359)
Screenshot: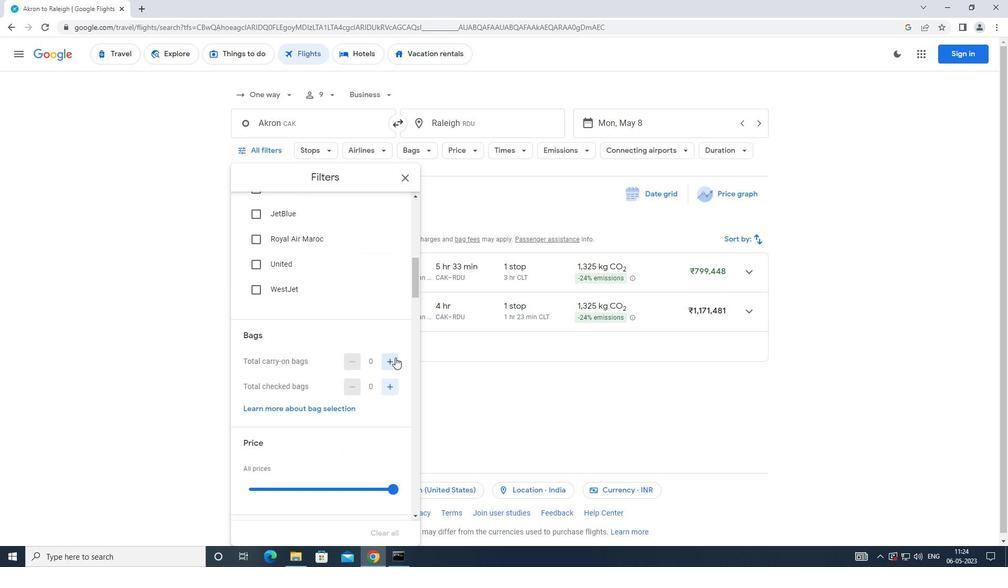 
Action: Mouse pressed left at (395, 359)
Screenshot: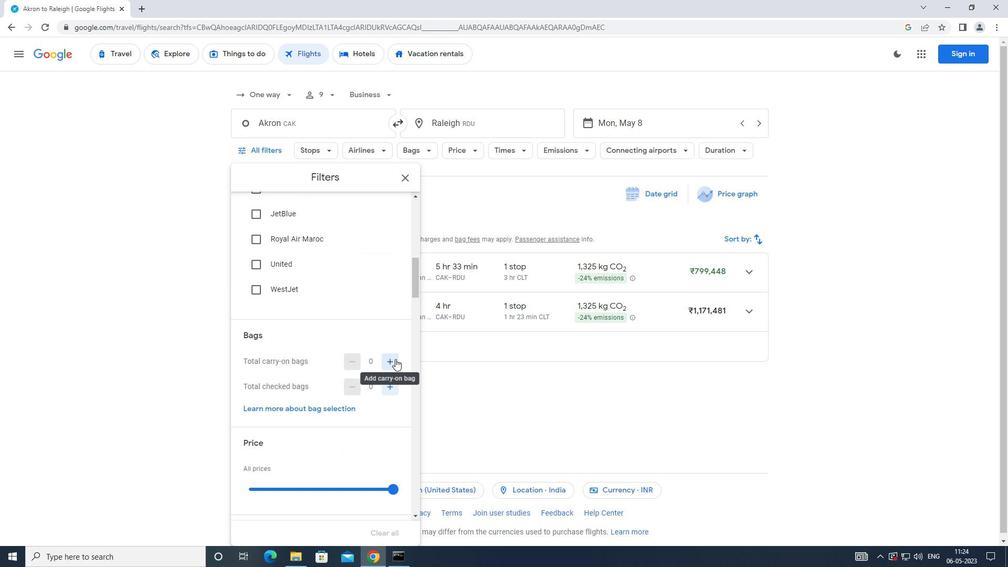 
Action: Mouse moved to (359, 359)
Screenshot: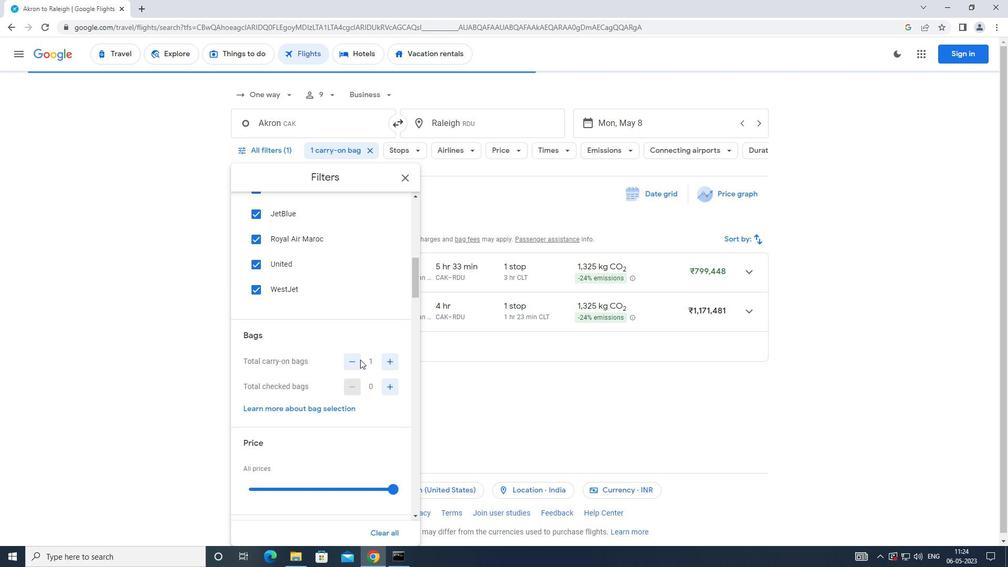 
Action: Mouse scrolled (359, 359) with delta (0, 0)
Screenshot: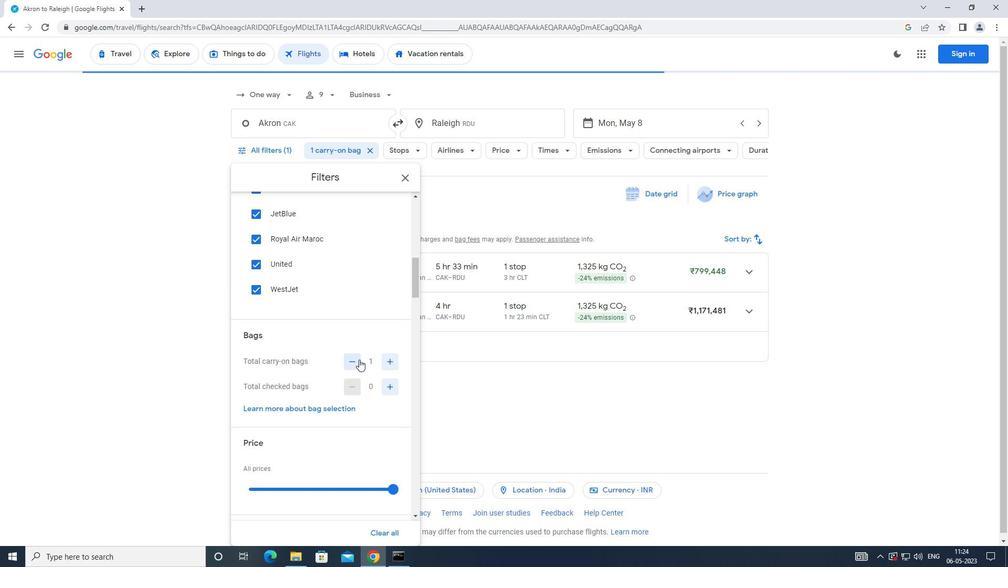 
Action: Mouse moved to (391, 436)
Screenshot: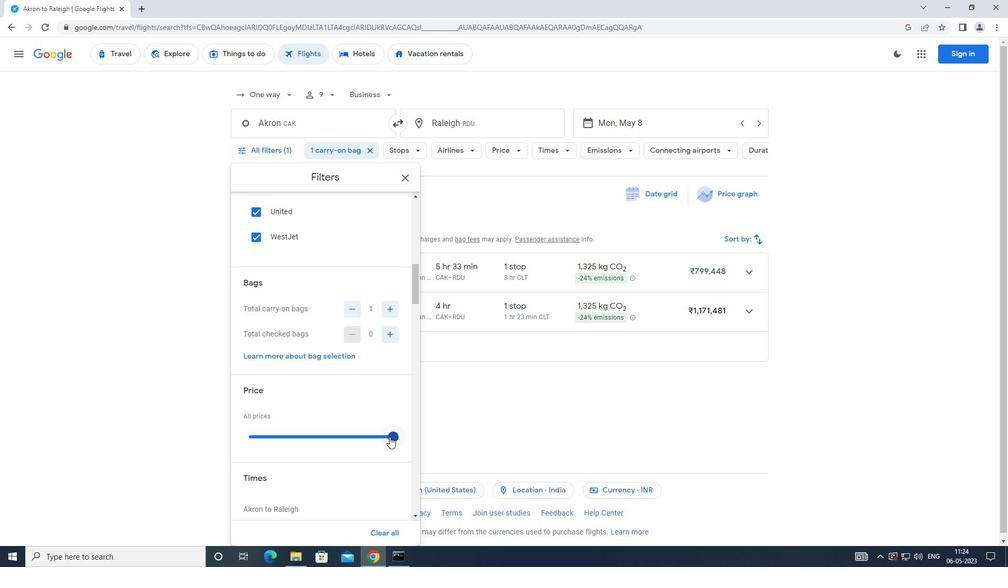 
Action: Mouse pressed left at (391, 436)
Screenshot: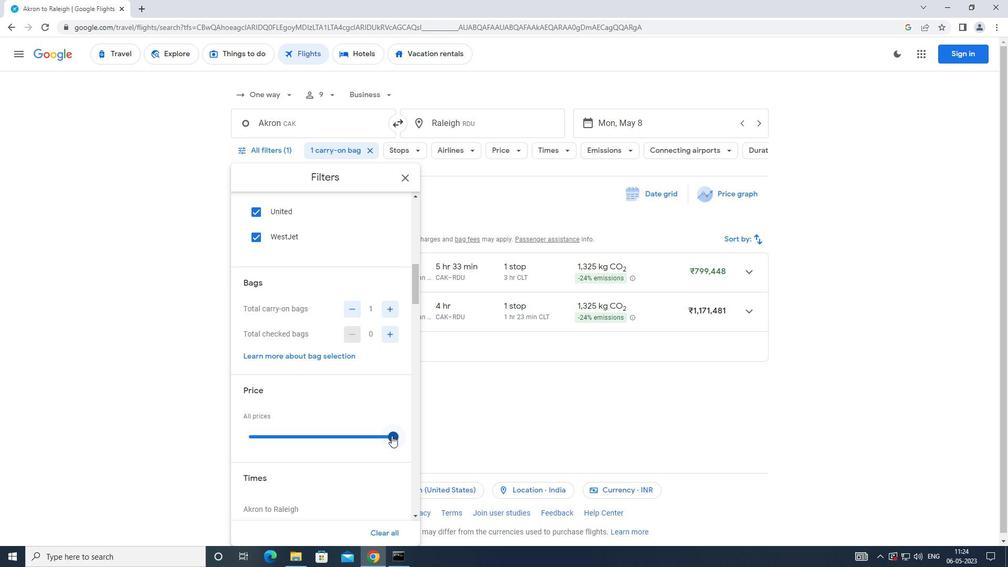 
Action: Mouse moved to (324, 442)
Screenshot: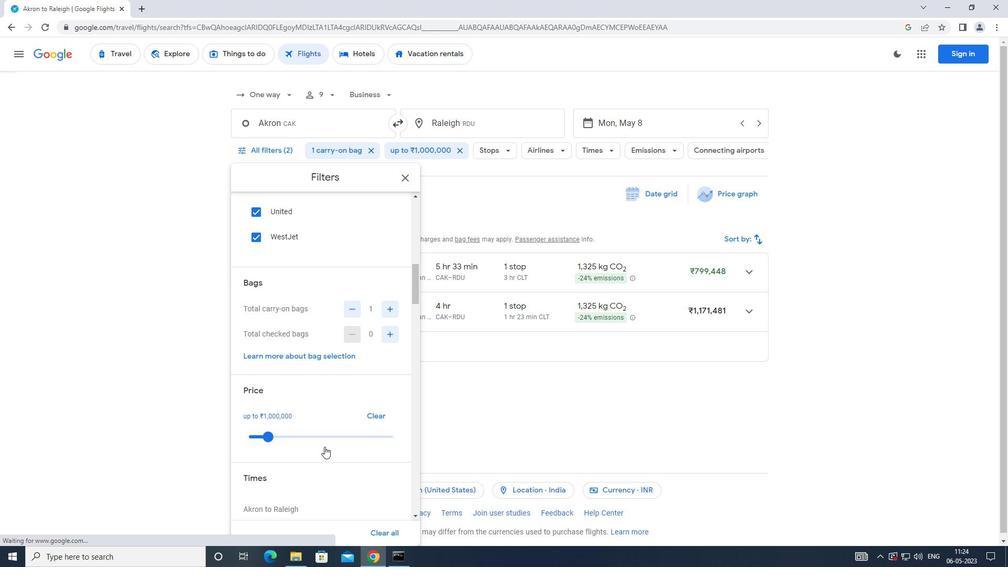 
Action: Mouse scrolled (324, 441) with delta (0, 0)
Screenshot: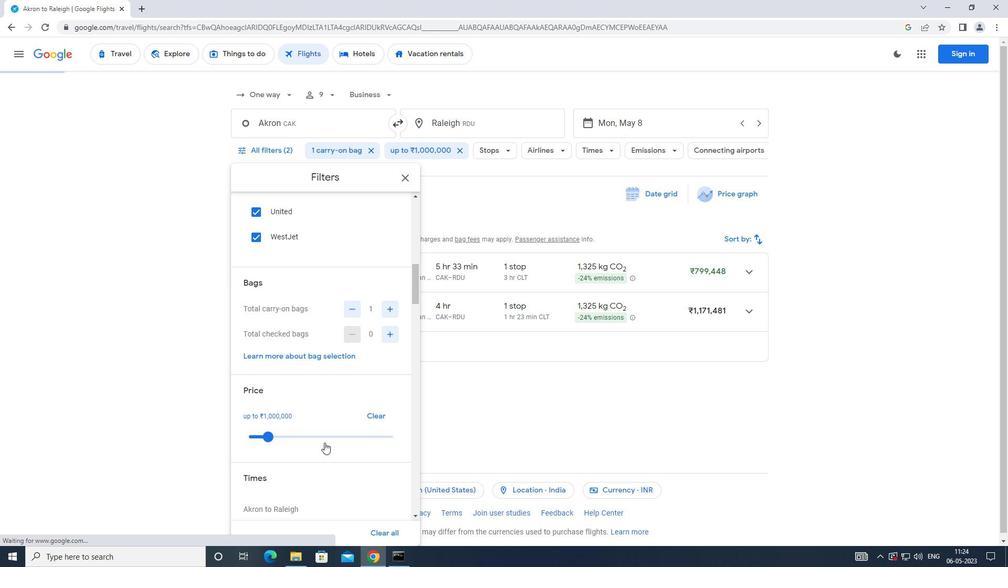 
Action: Mouse scrolled (324, 441) with delta (0, 0)
Screenshot: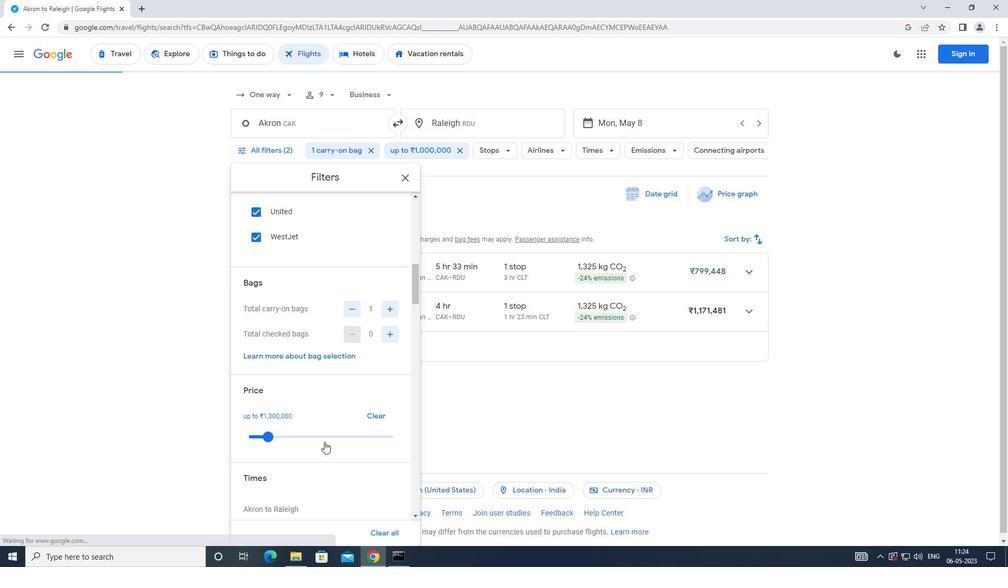 
Action: Mouse scrolled (324, 441) with delta (0, 0)
Screenshot: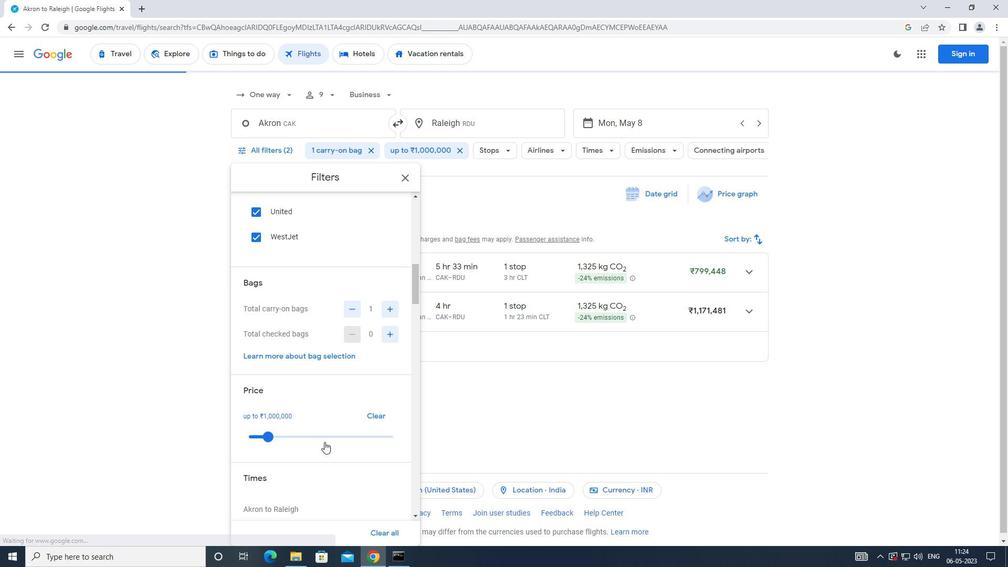 
Action: Mouse moved to (250, 400)
Screenshot: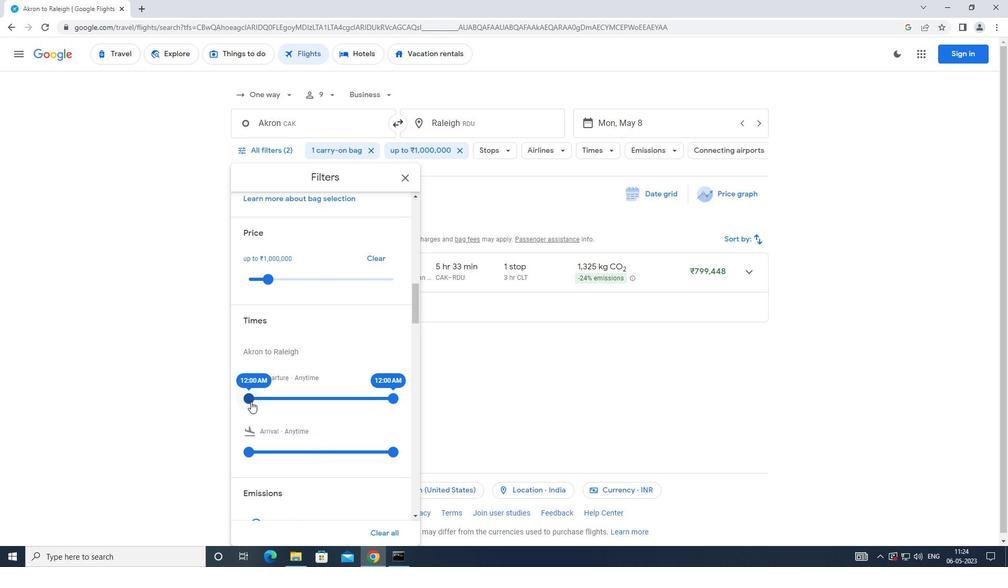 
Action: Mouse pressed left at (250, 400)
Screenshot: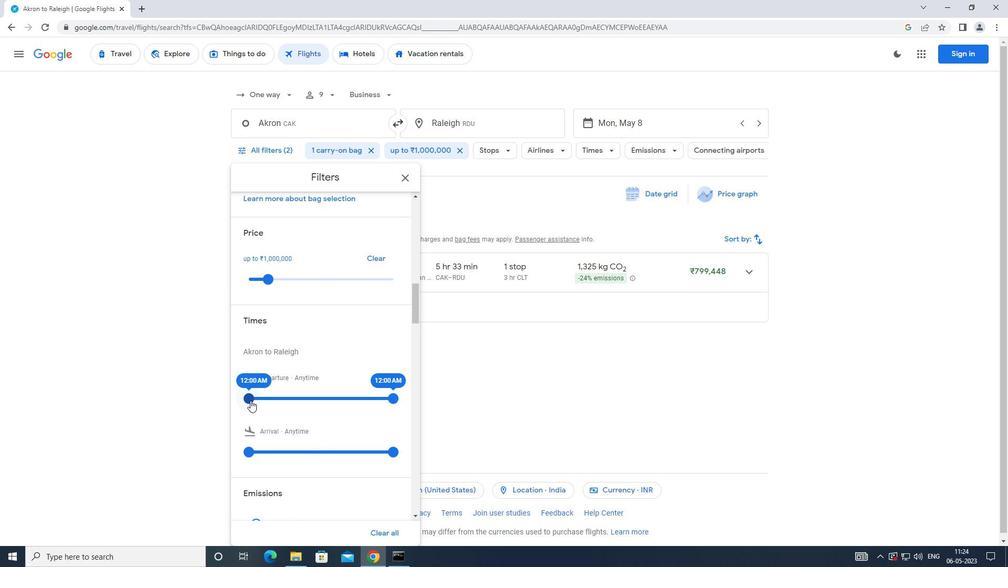 
Action: Mouse moved to (395, 400)
Screenshot: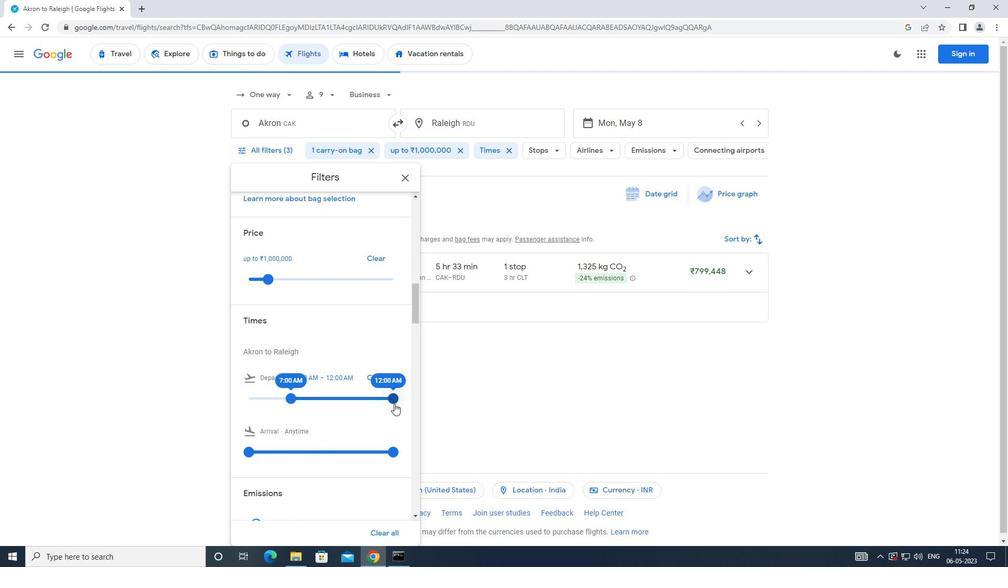 
Action: Mouse pressed left at (395, 400)
Screenshot: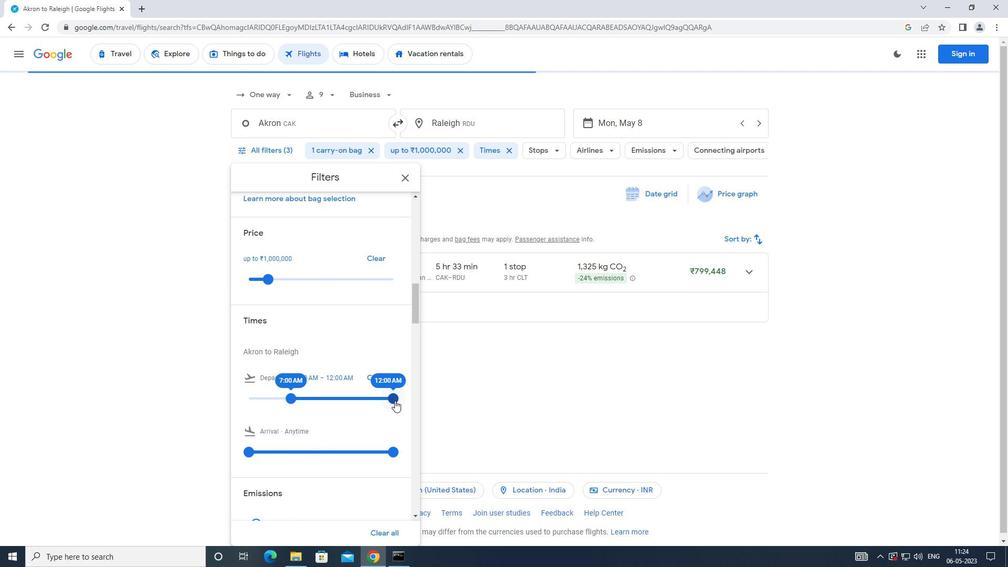 
Action: Mouse moved to (280, 411)
Screenshot: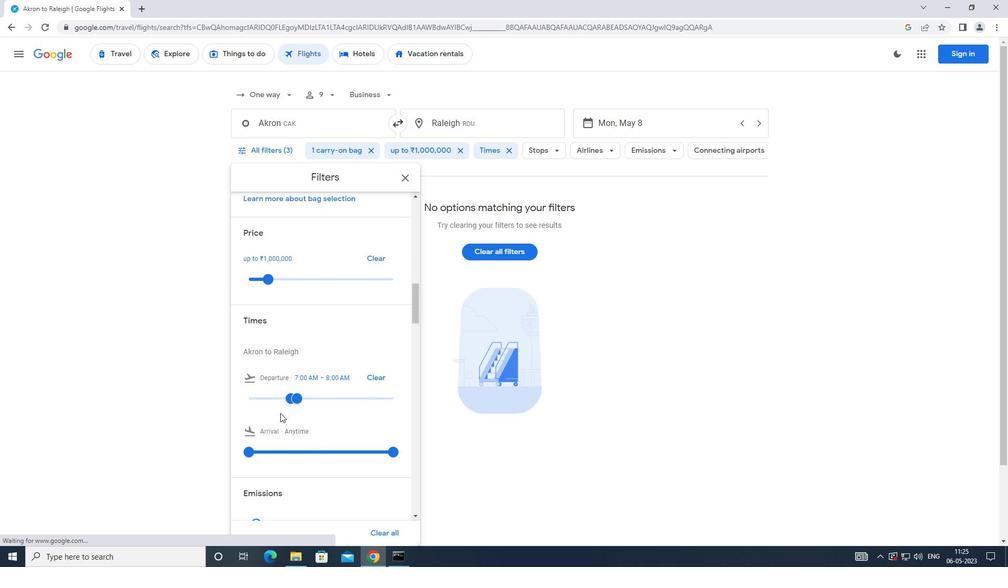 
